 Task: Look for space in Jiutepec, Mexico from 5th September, 2023 to 13th September, 2023 for 6 adults in price range Rs.15000 to Rs.20000. Place can be entire place with 3 bedrooms having 3 beds and 3 bathrooms. Property type can be house, flat, guest house. Booking option can be shelf check-in. Required host language is English.
Action: Mouse moved to (539, 115)
Screenshot: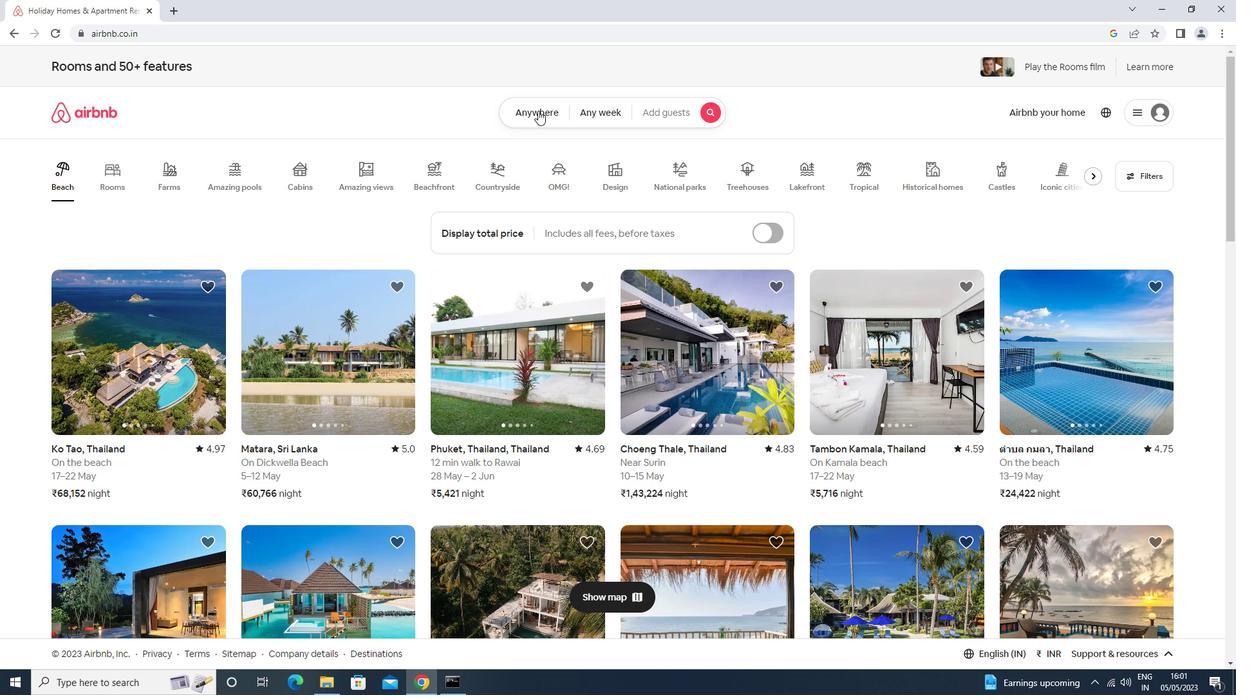 
Action: Mouse pressed left at (539, 115)
Screenshot: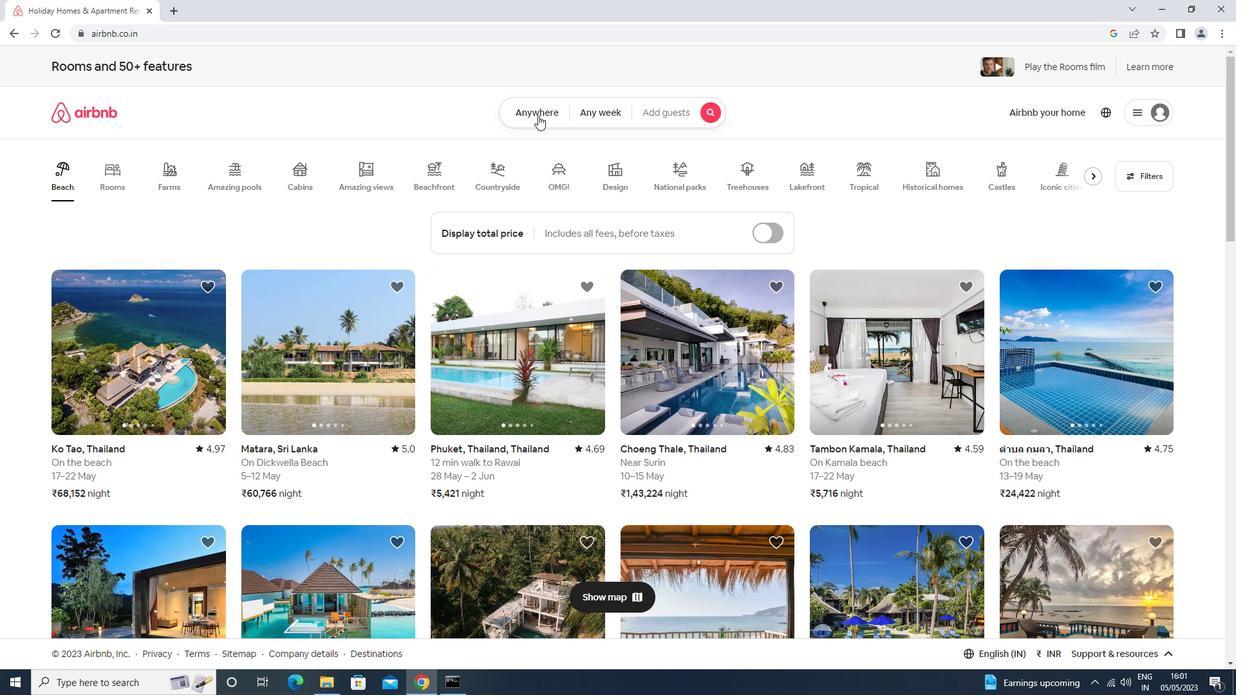 
Action: Mouse moved to (456, 167)
Screenshot: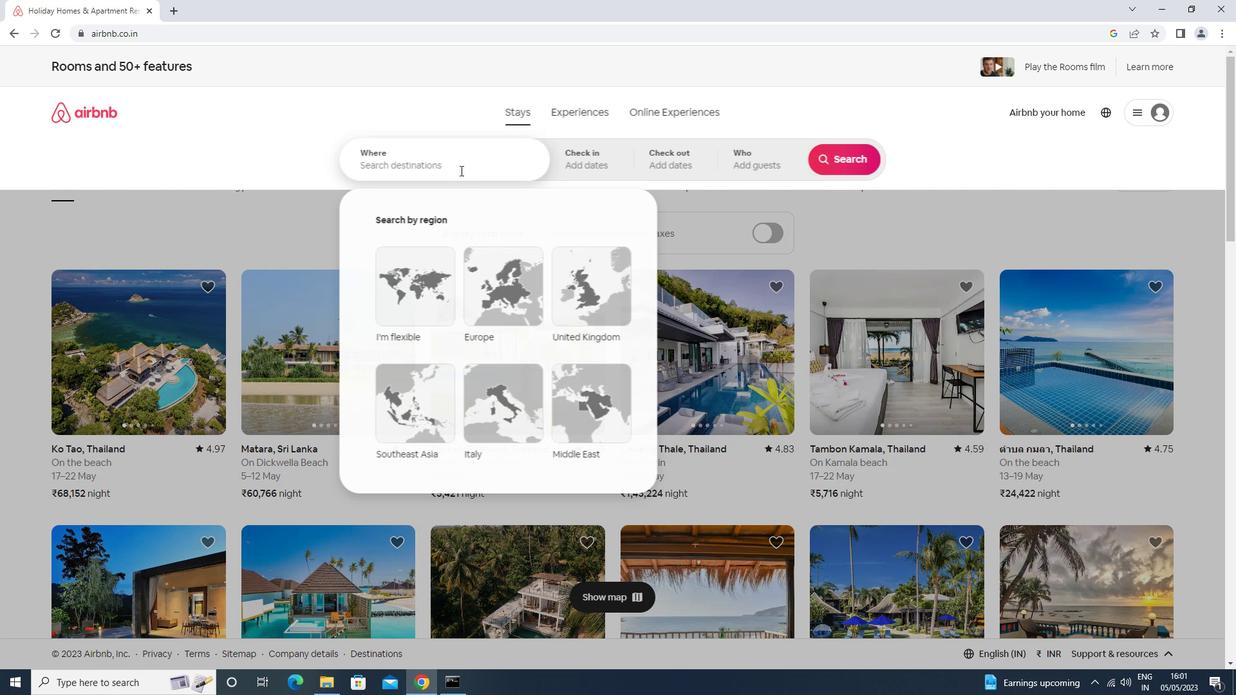 
Action: Mouse pressed left at (456, 167)
Screenshot: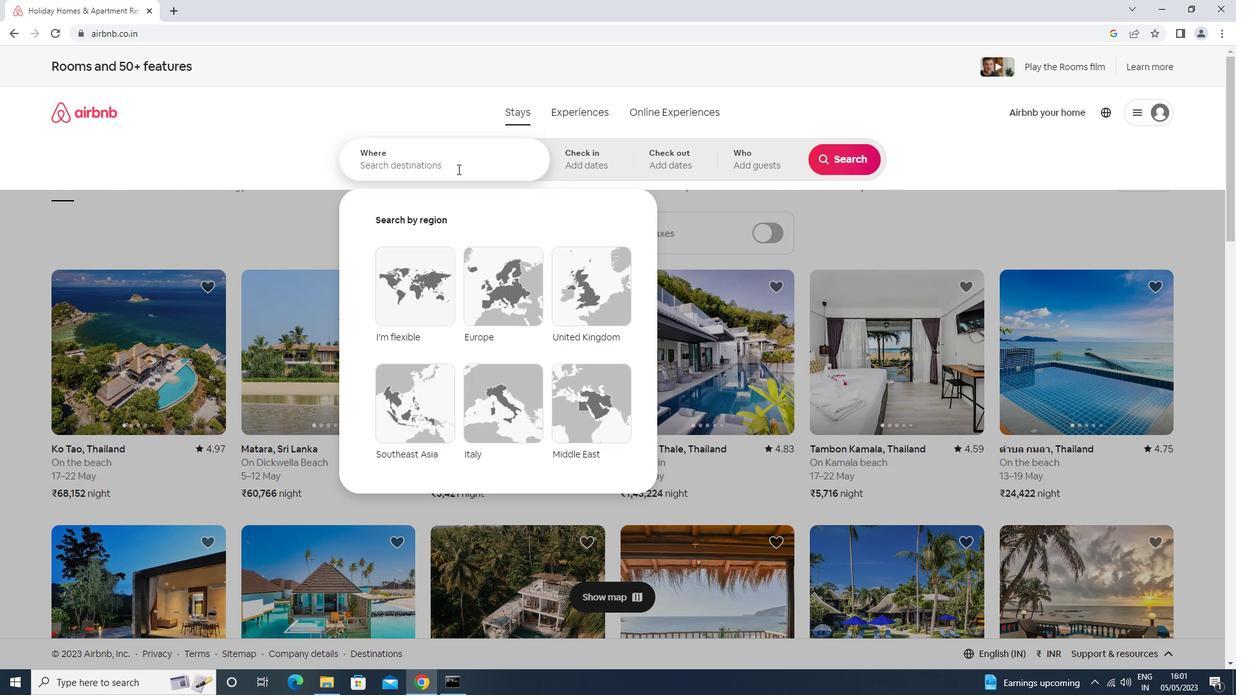 
Action: Mouse moved to (455, 167)
Screenshot: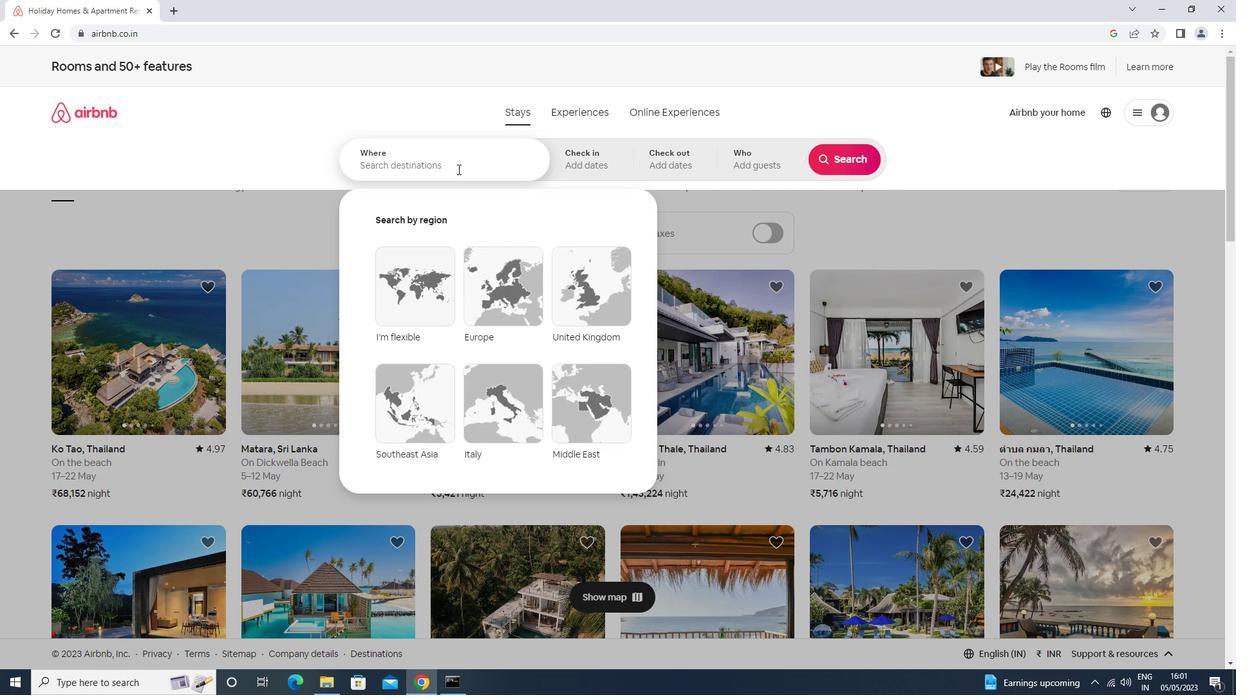 
Action: Key pressed jiutepec<Key.down><Key.enter>
Screenshot: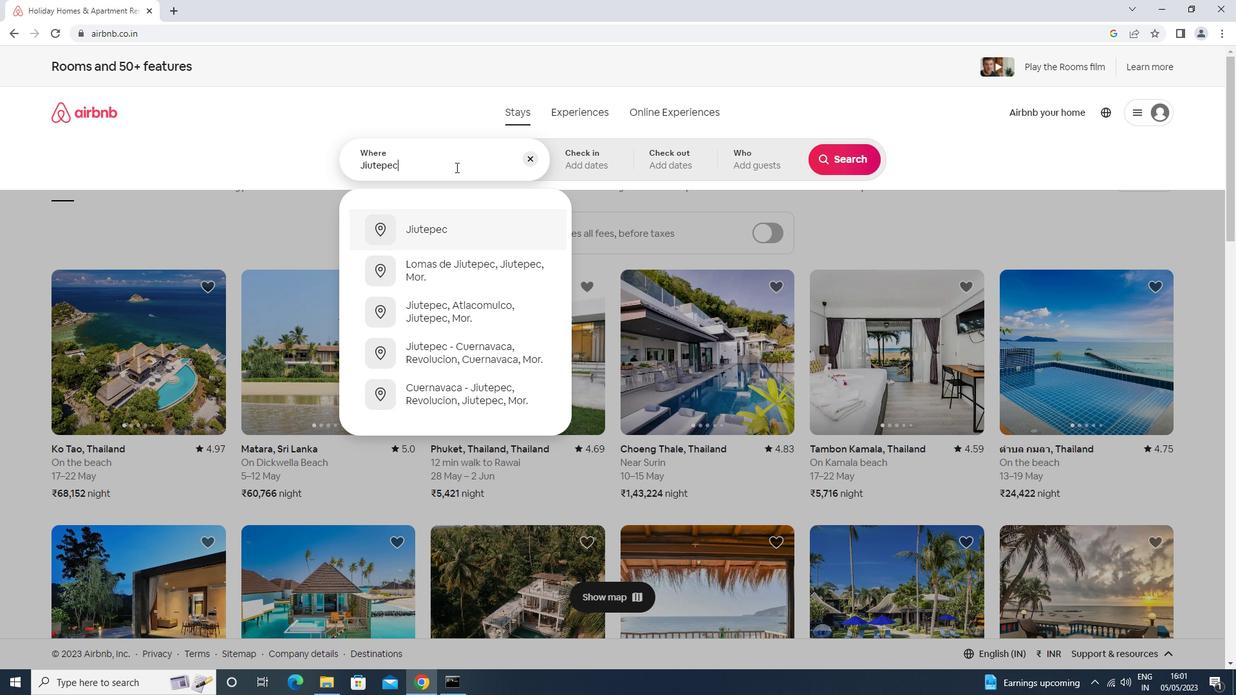 
Action: Mouse moved to (843, 263)
Screenshot: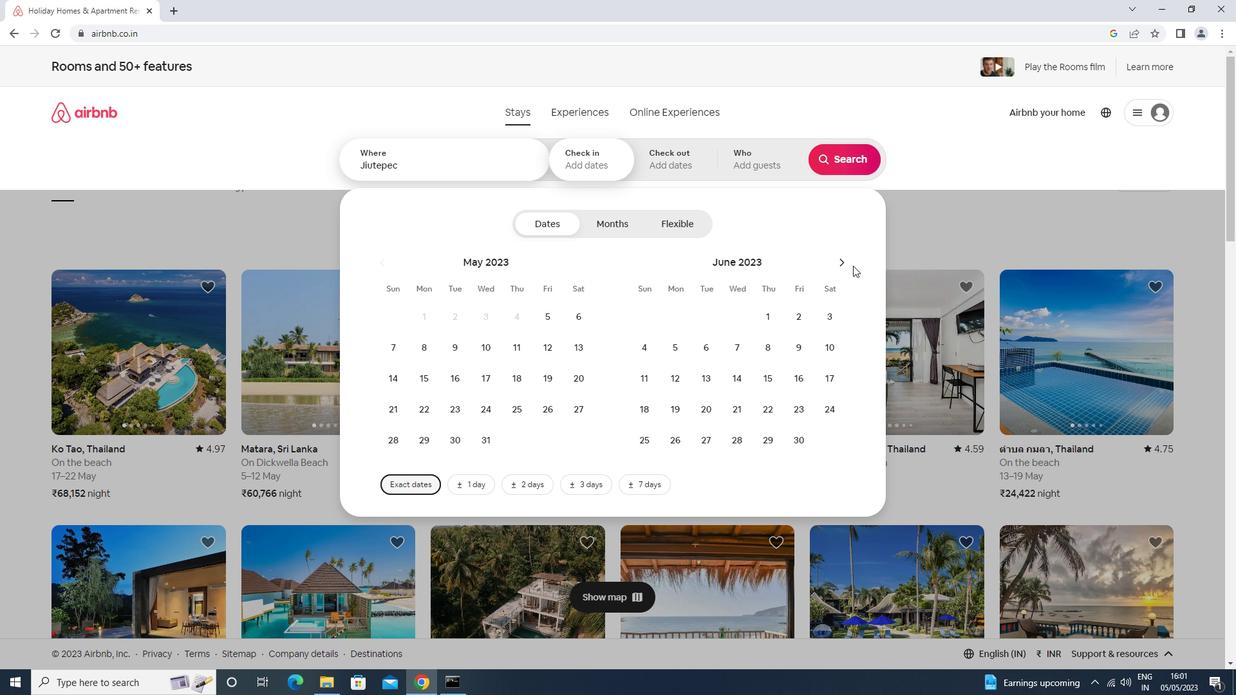 
Action: Mouse pressed left at (843, 263)
Screenshot: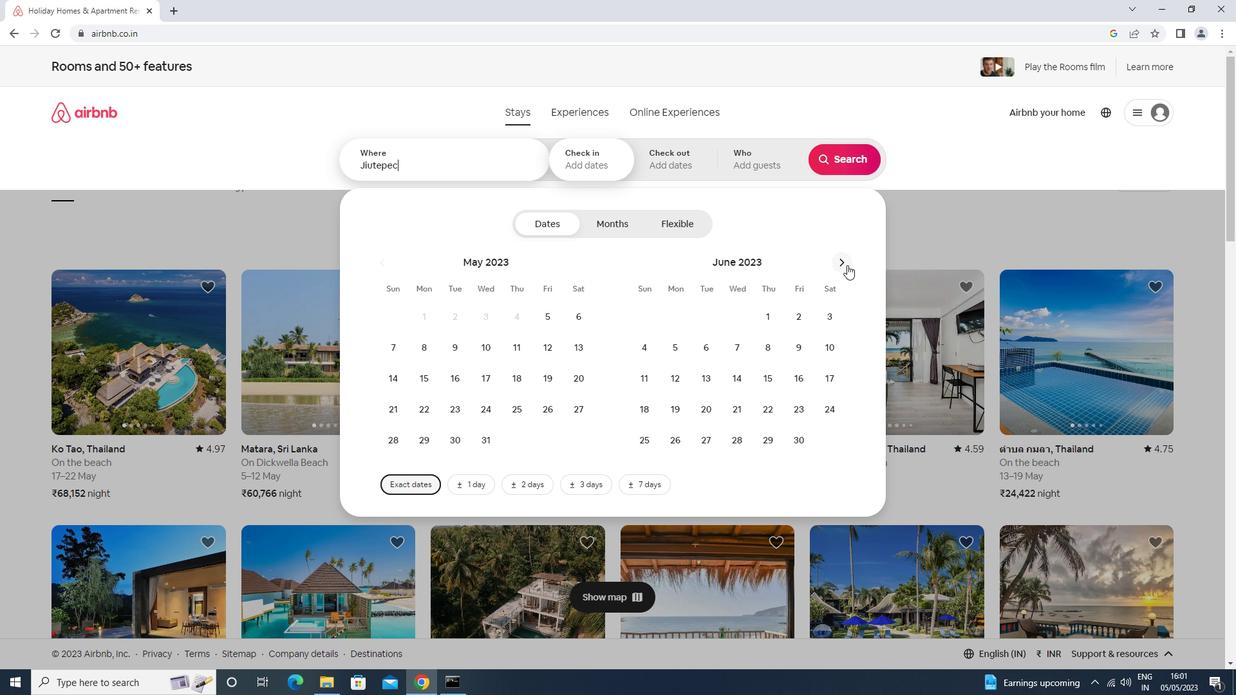 
Action: Mouse pressed left at (843, 263)
Screenshot: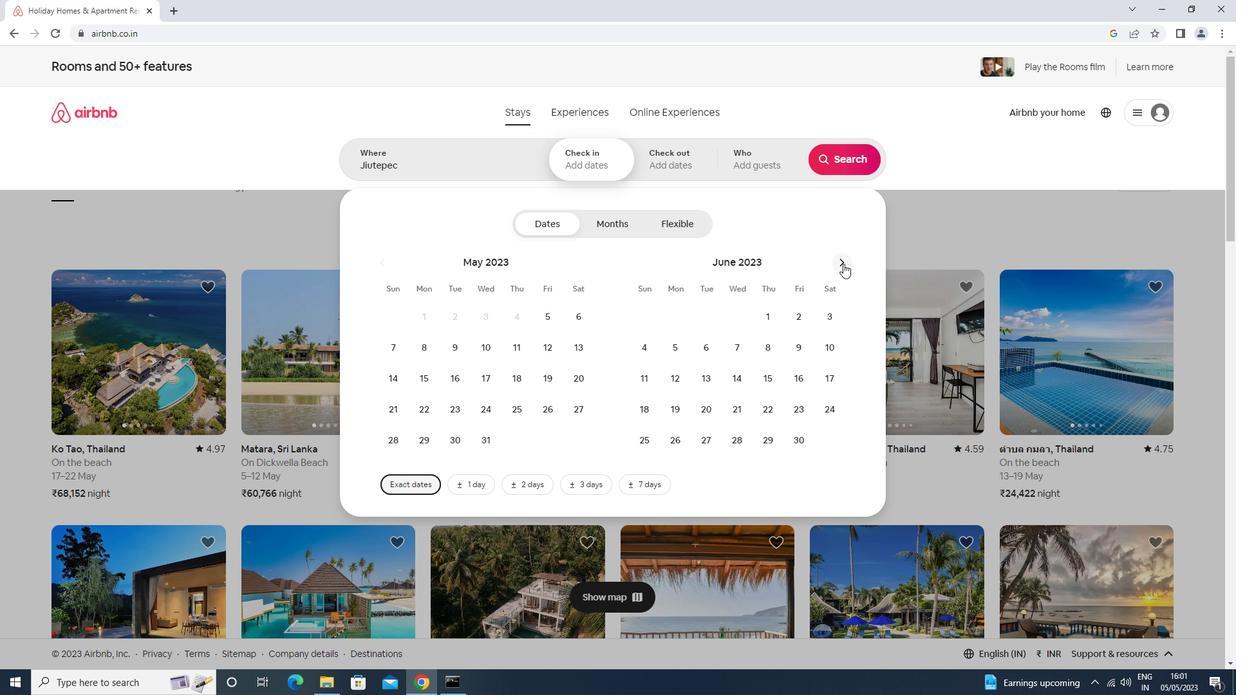 
Action: Mouse pressed left at (843, 263)
Screenshot: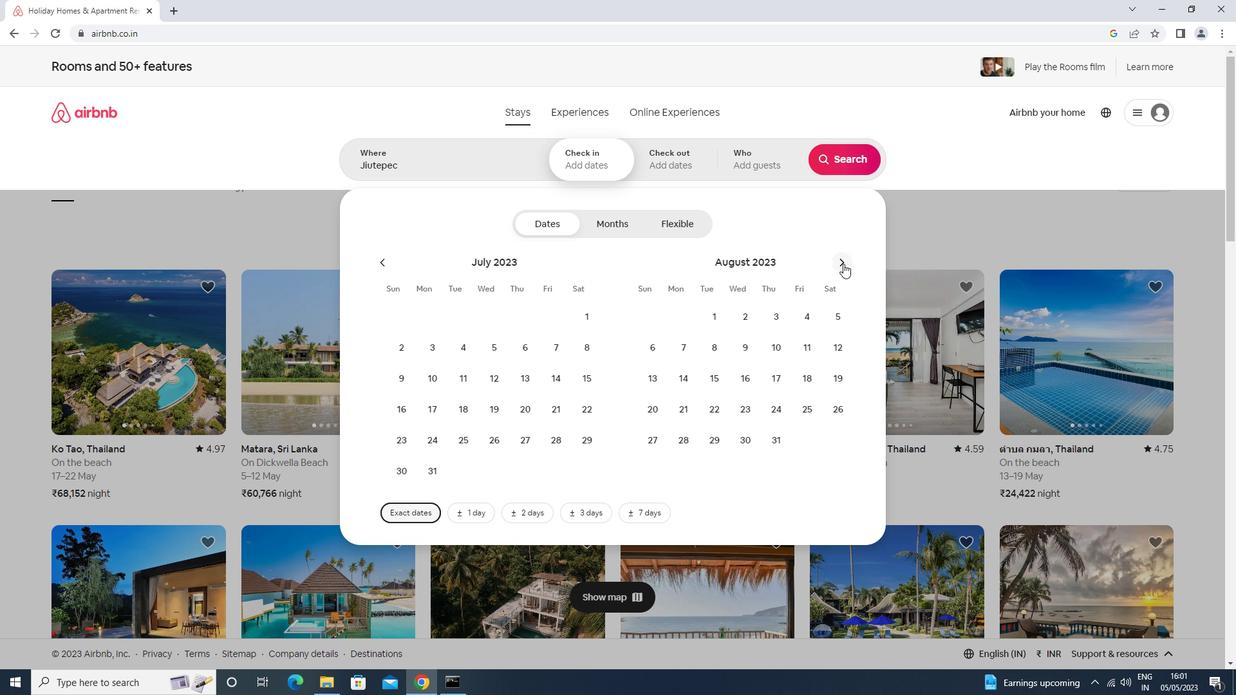 
Action: Mouse moved to (711, 350)
Screenshot: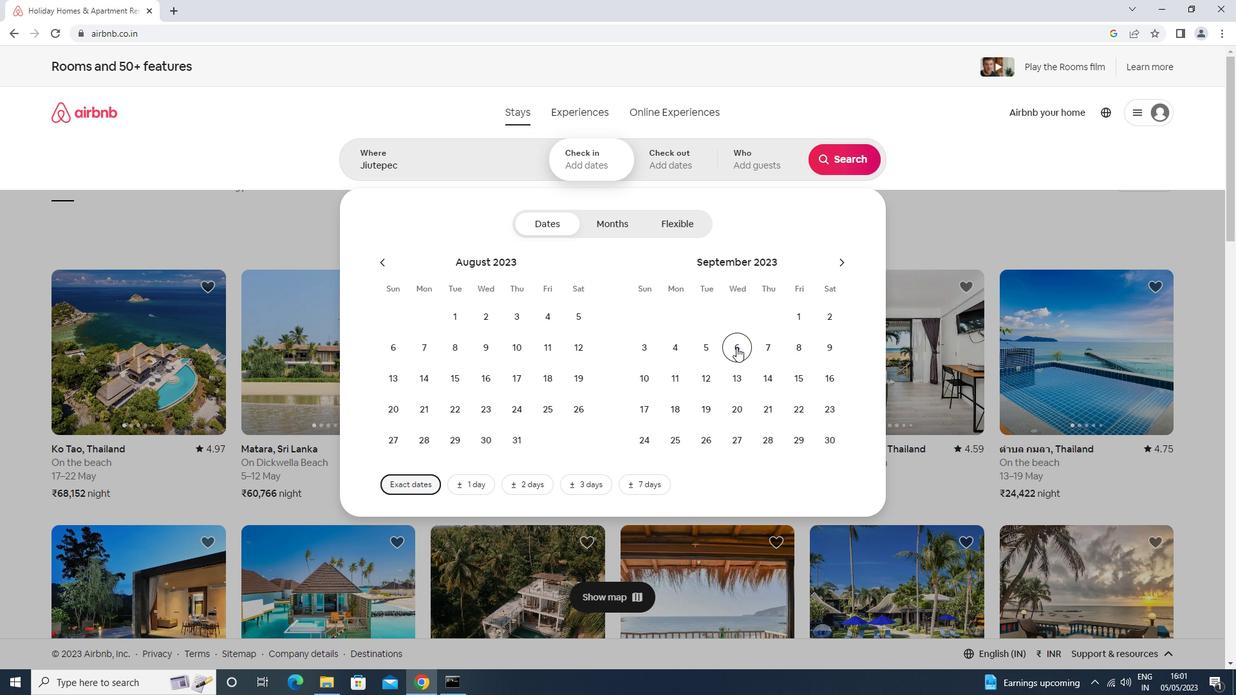 
Action: Mouse pressed left at (711, 350)
Screenshot: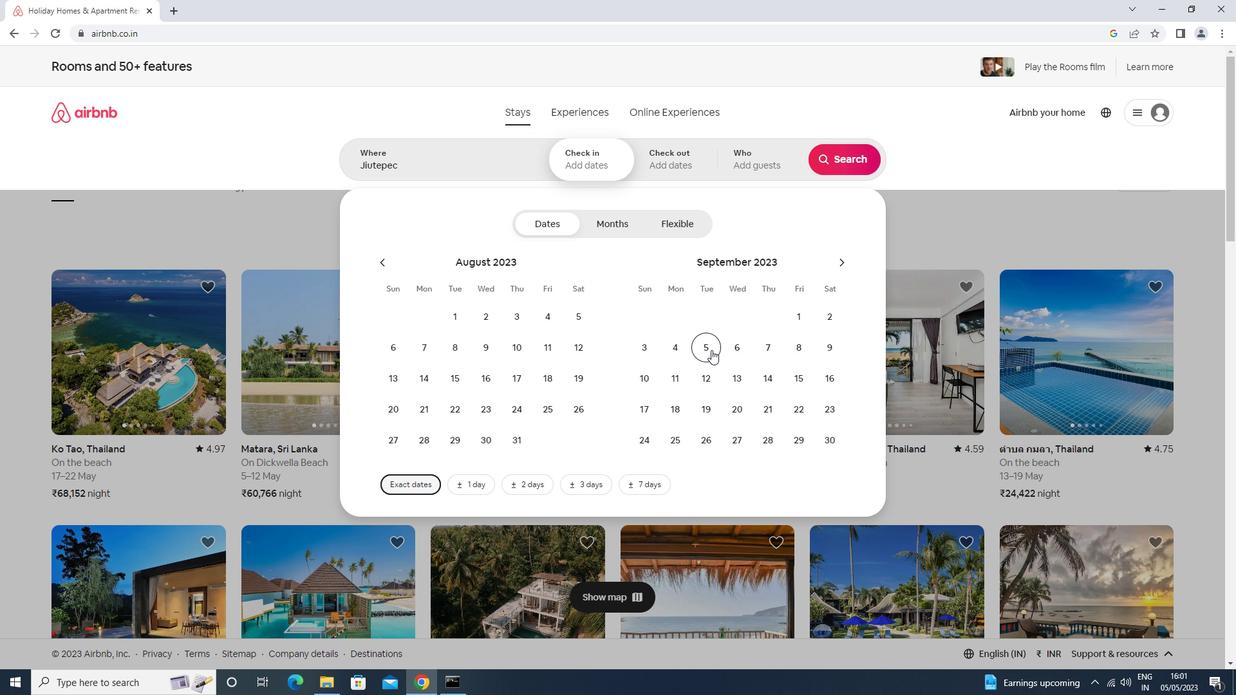 
Action: Mouse moved to (741, 383)
Screenshot: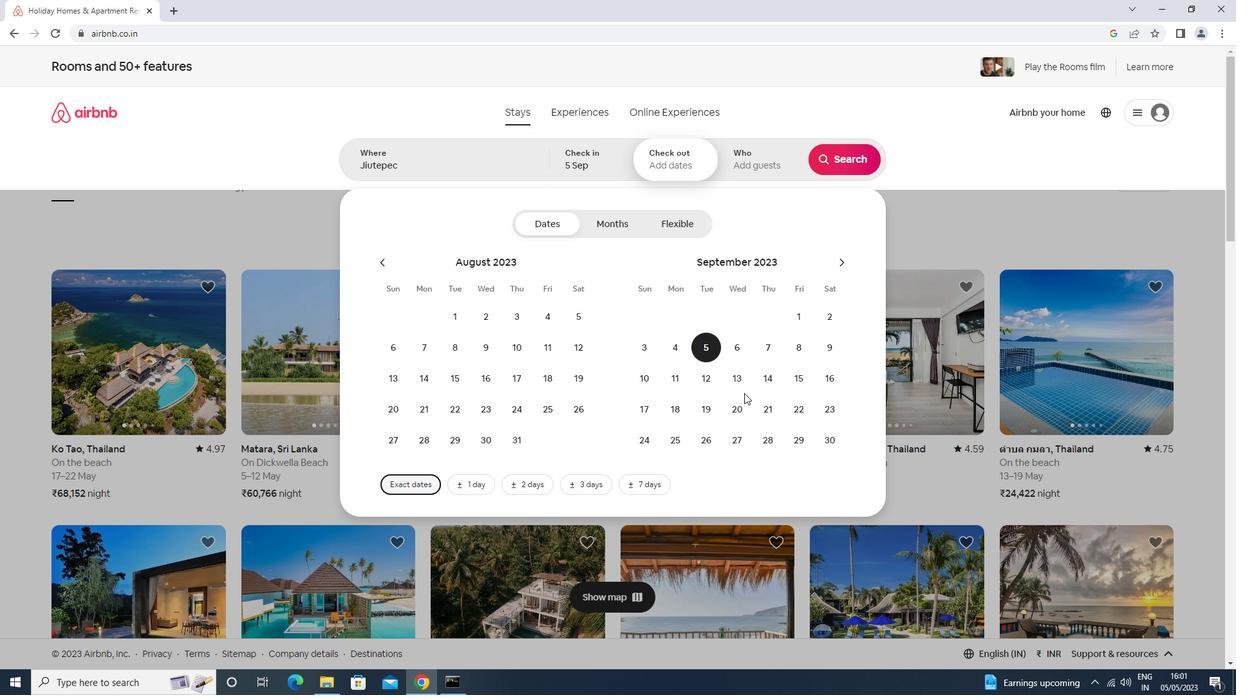 
Action: Mouse pressed left at (741, 383)
Screenshot: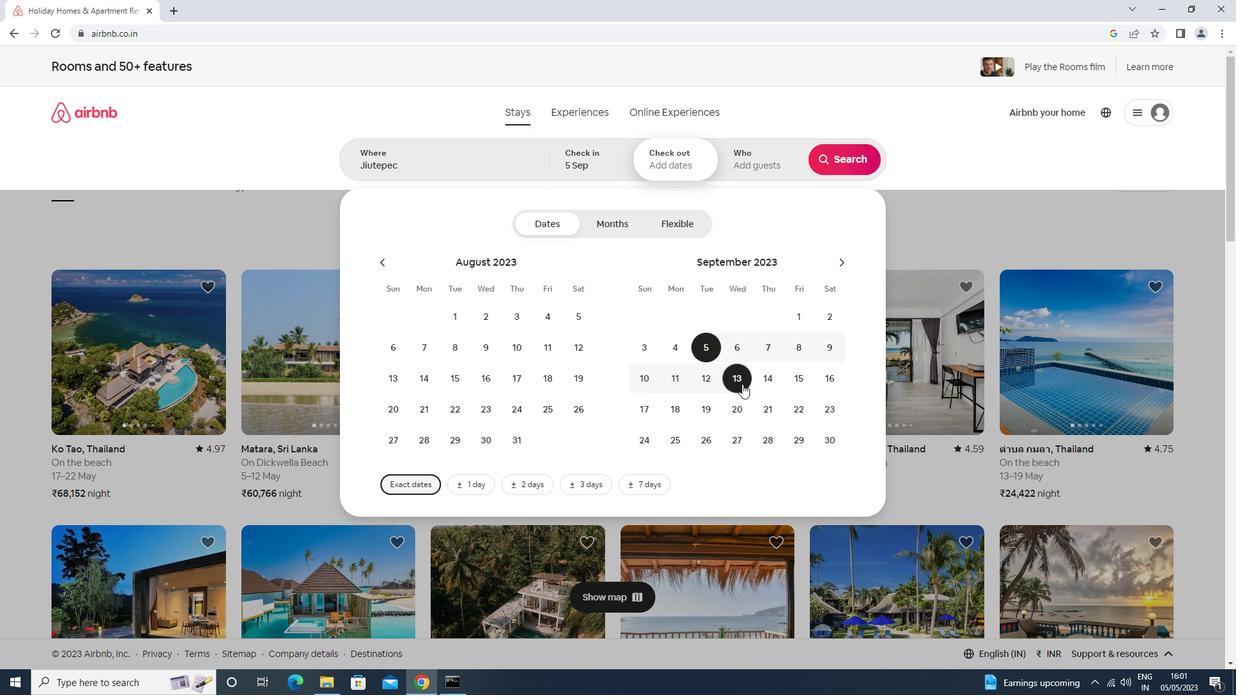 
Action: Mouse moved to (755, 166)
Screenshot: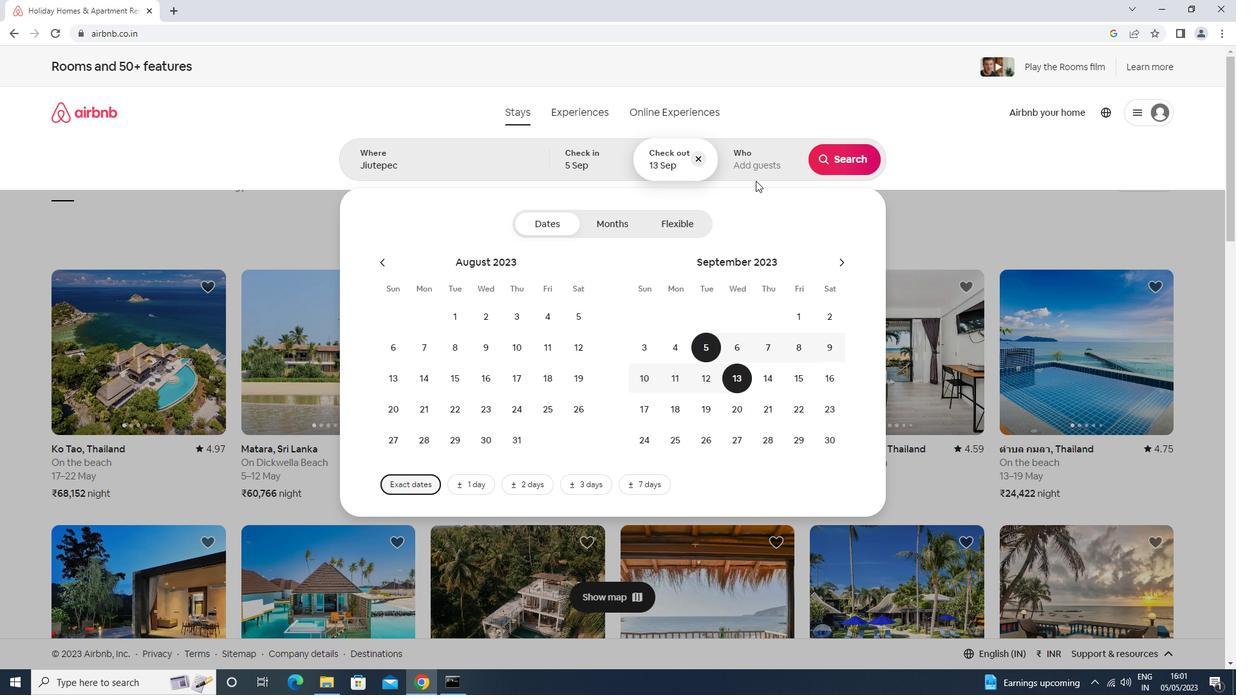 
Action: Mouse pressed left at (755, 166)
Screenshot: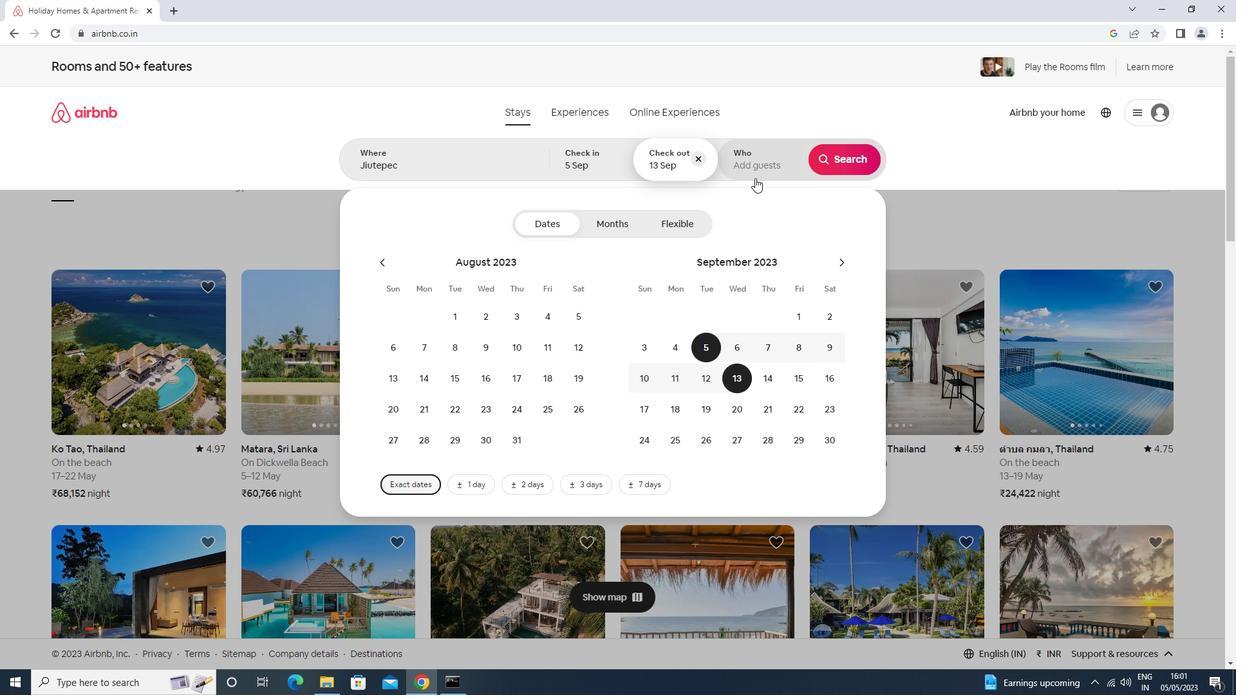 
Action: Mouse moved to (844, 232)
Screenshot: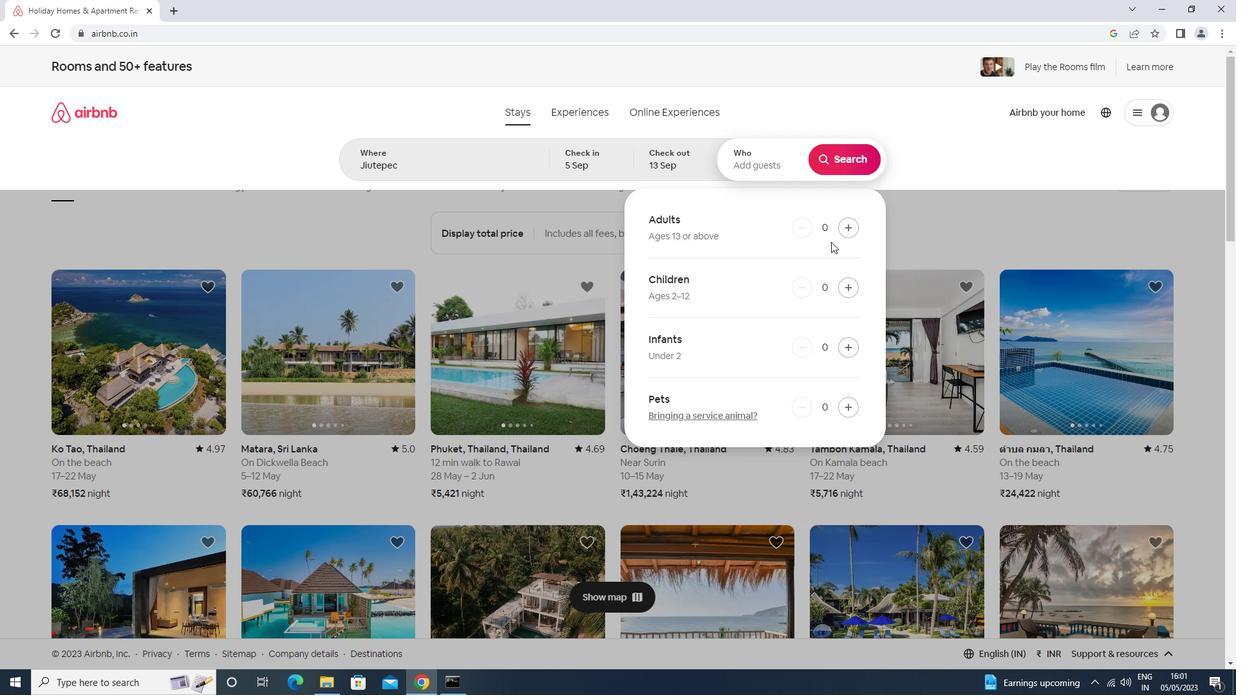 
Action: Mouse pressed left at (844, 232)
Screenshot: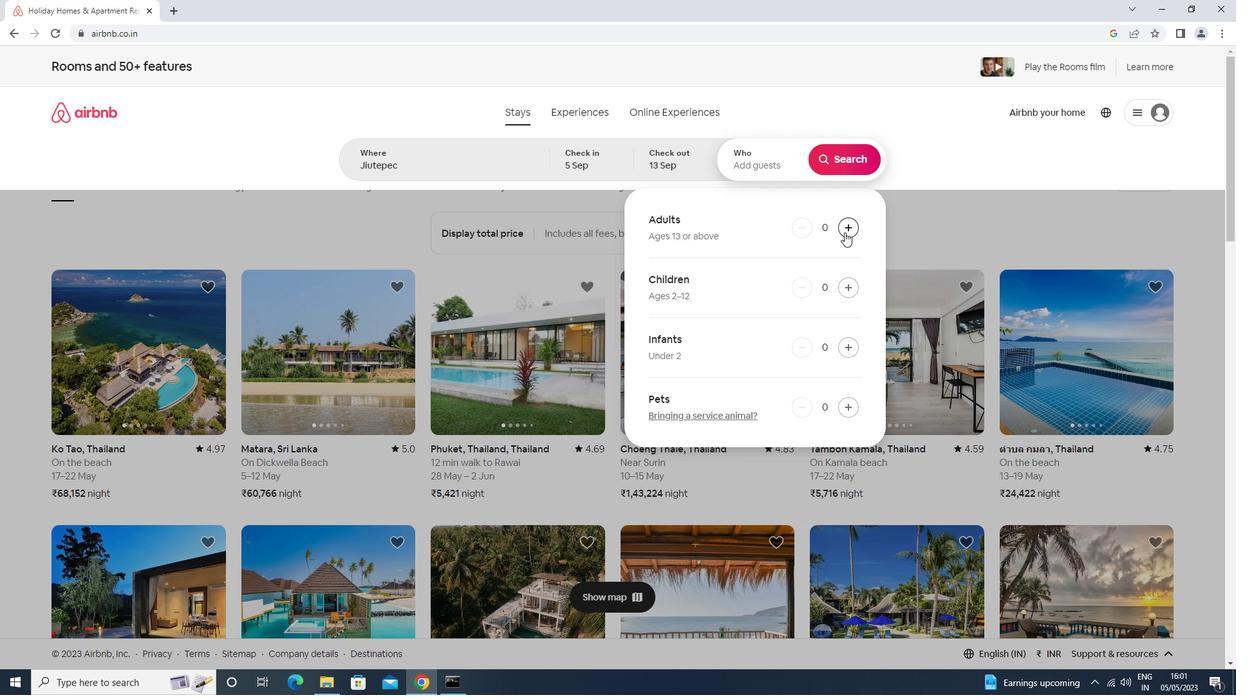 
Action: Mouse pressed left at (844, 232)
Screenshot: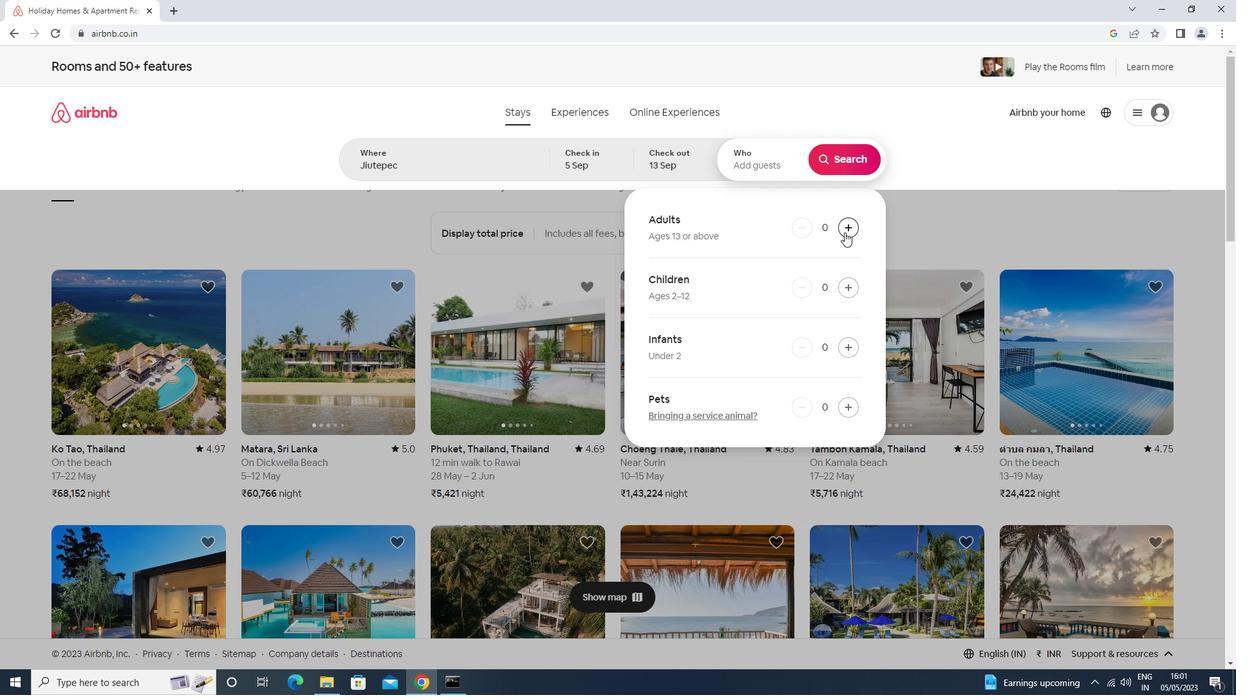 
Action: Mouse pressed left at (844, 232)
Screenshot: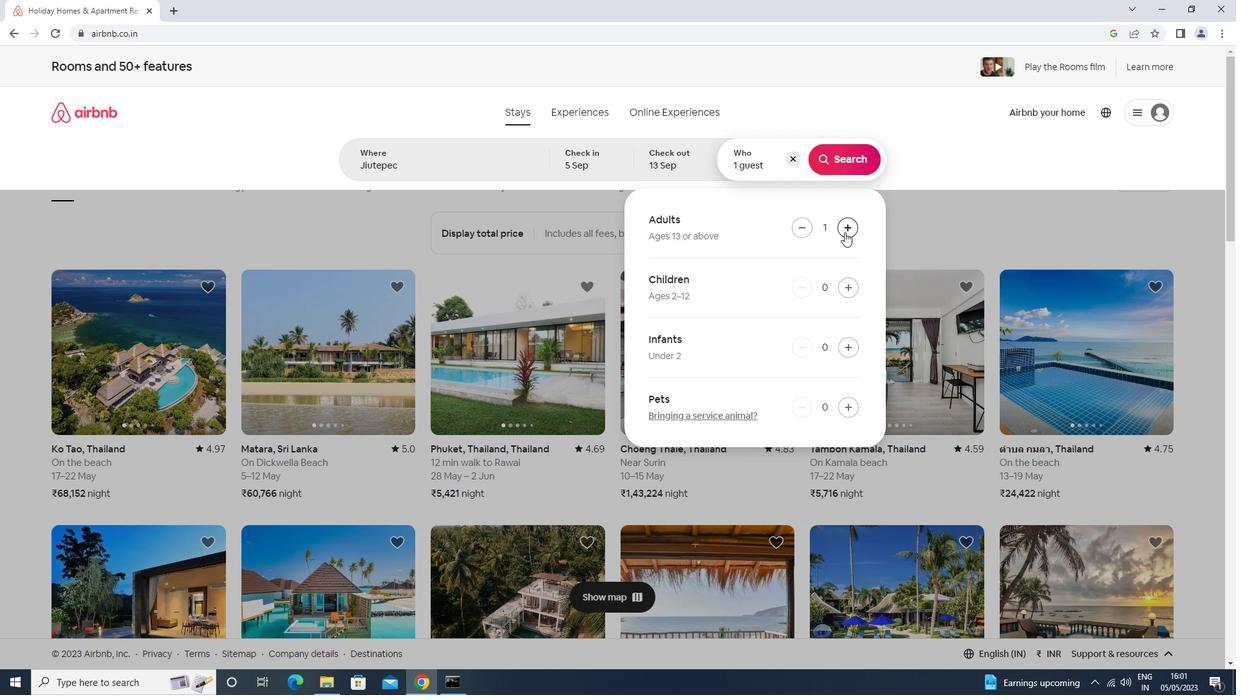 
Action: Mouse pressed left at (844, 232)
Screenshot: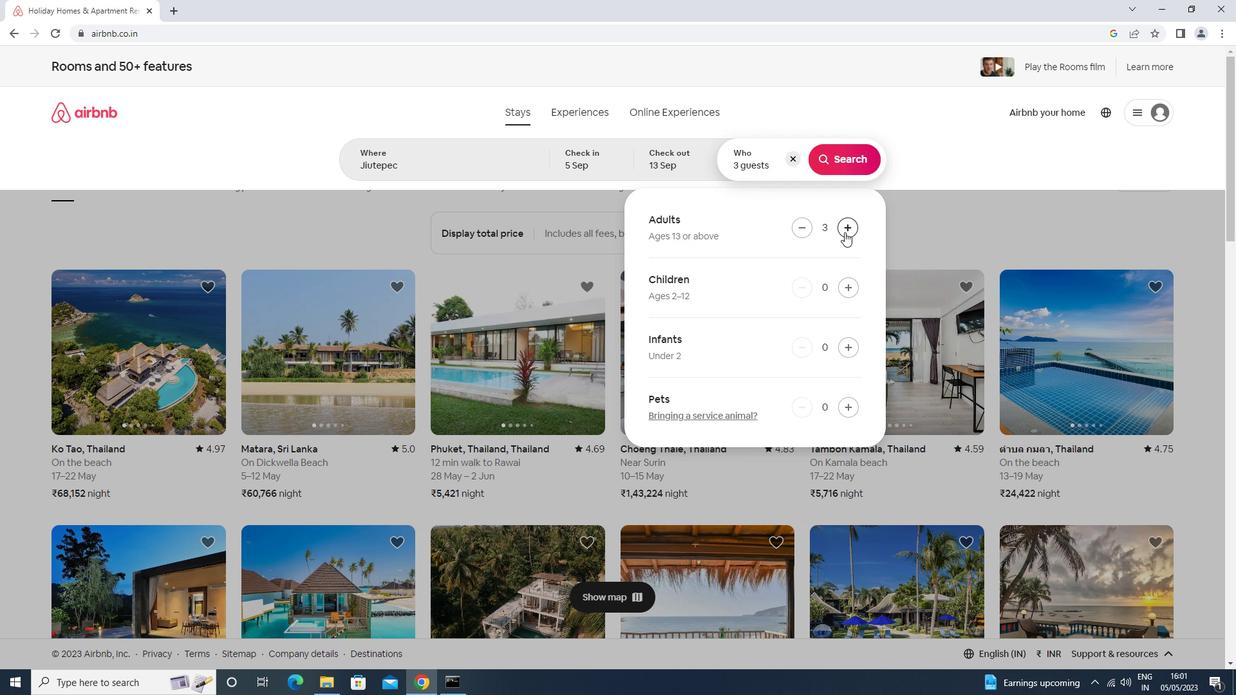
Action: Mouse pressed left at (844, 232)
Screenshot: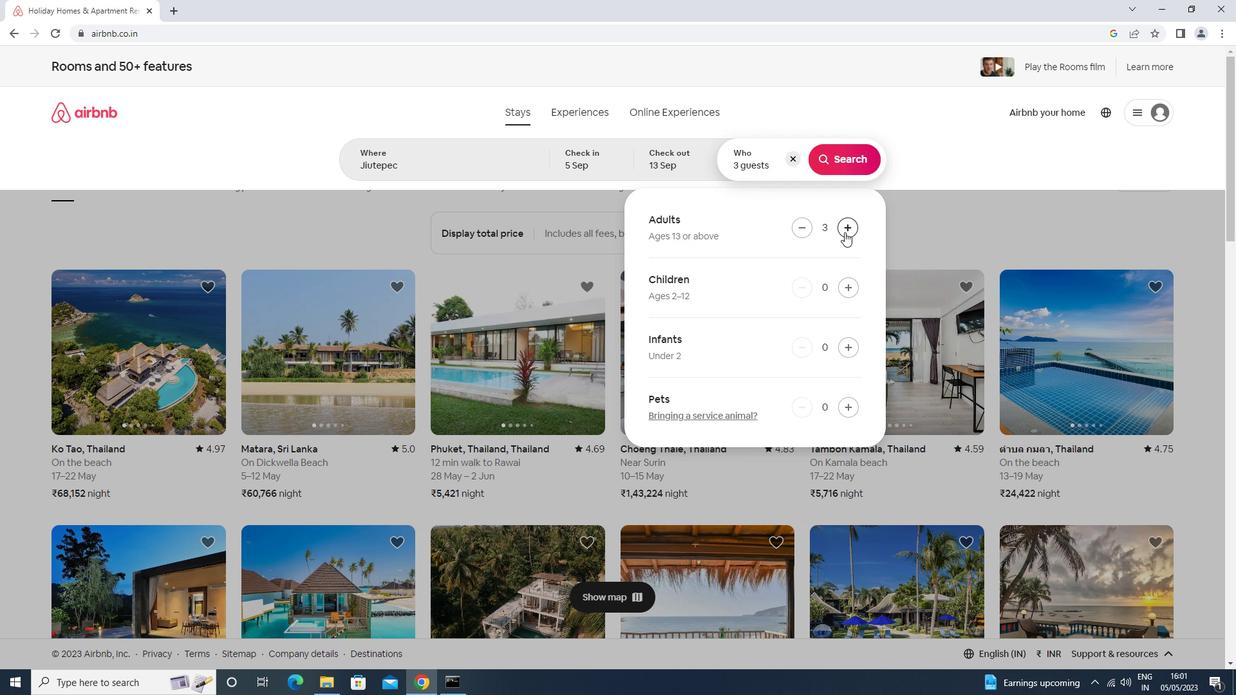 
Action: Mouse pressed left at (844, 232)
Screenshot: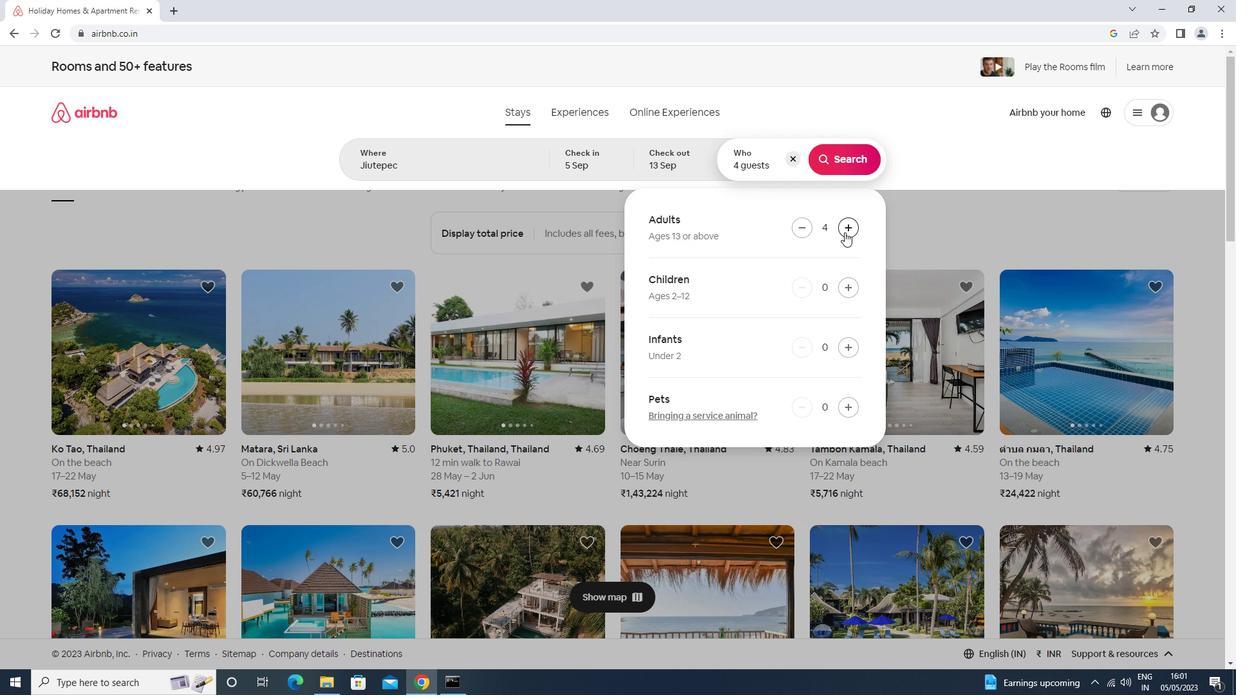 
Action: Mouse moved to (845, 160)
Screenshot: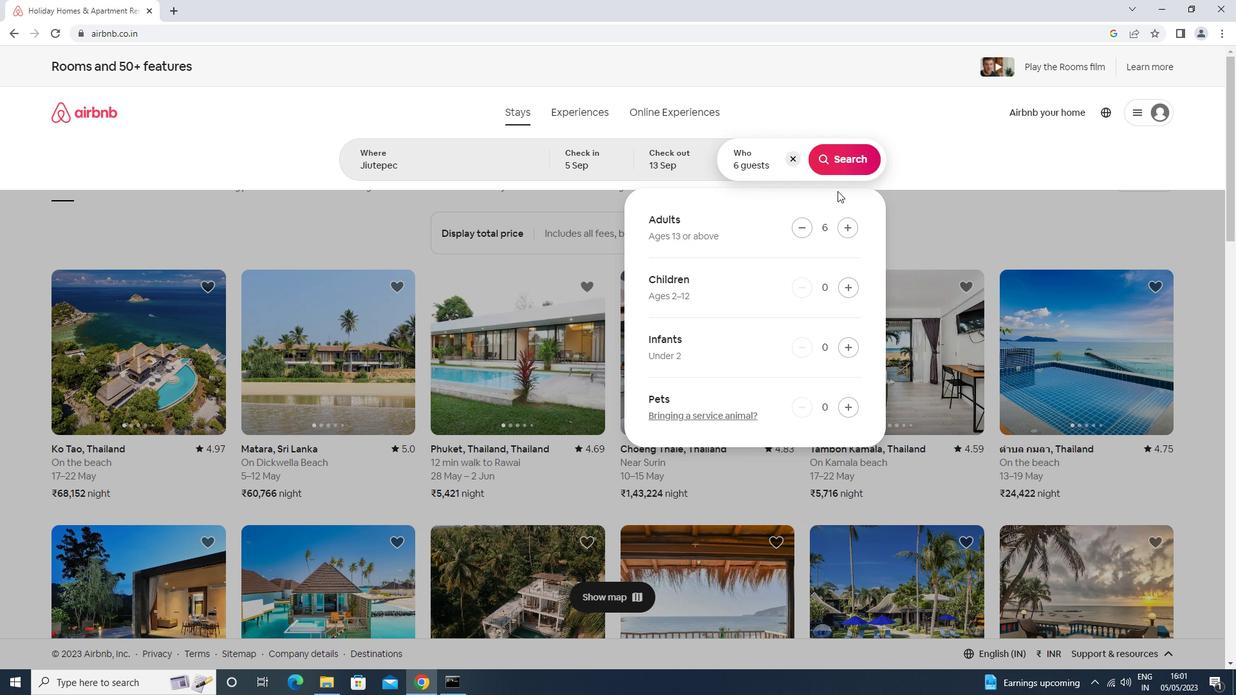 
Action: Mouse pressed left at (845, 160)
Screenshot: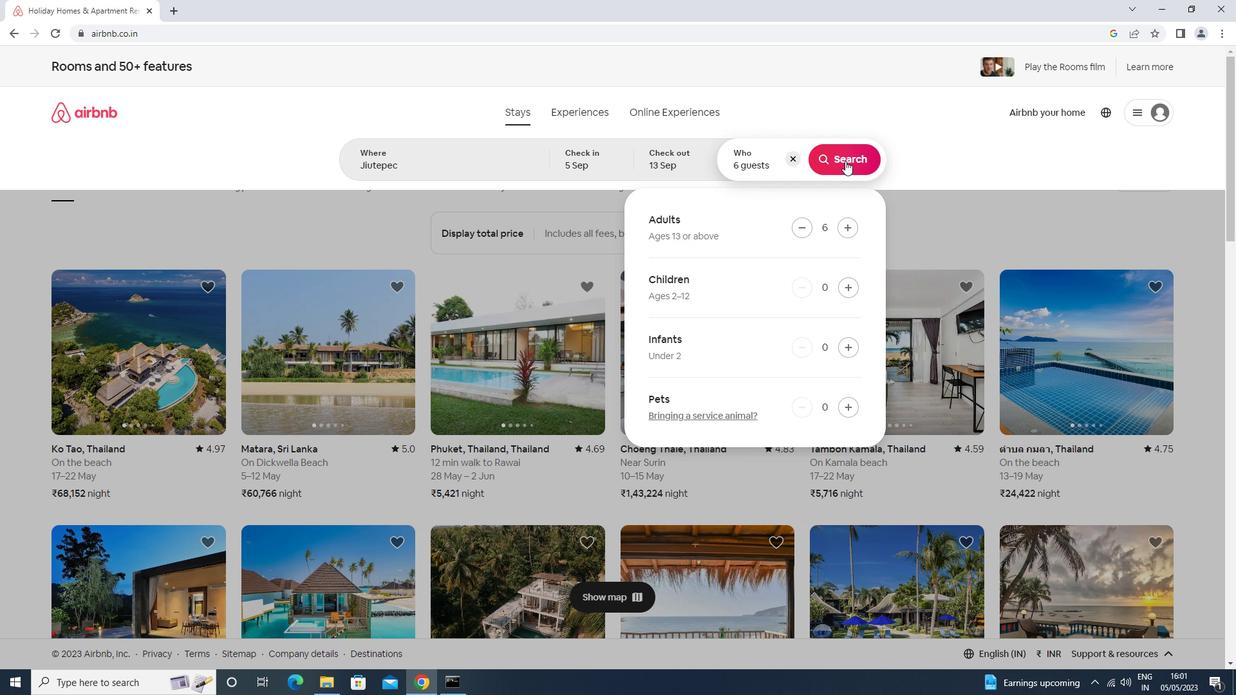 
Action: Mouse moved to (1180, 122)
Screenshot: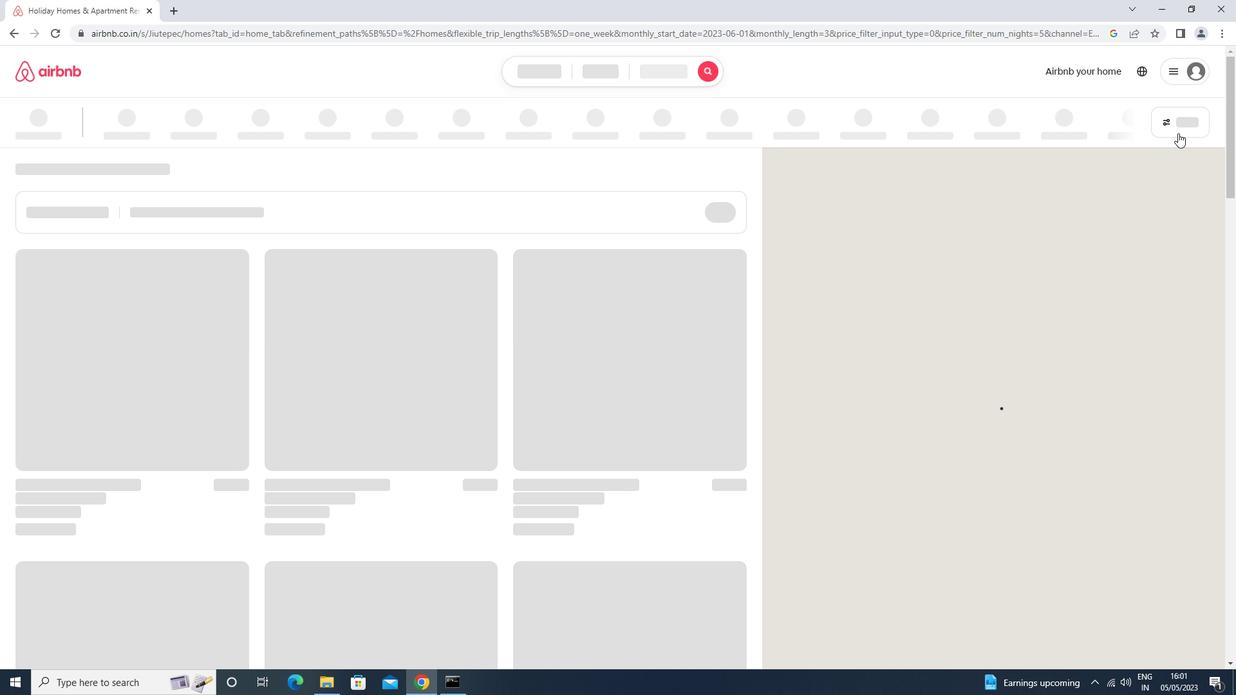 
Action: Mouse pressed left at (1180, 122)
Screenshot: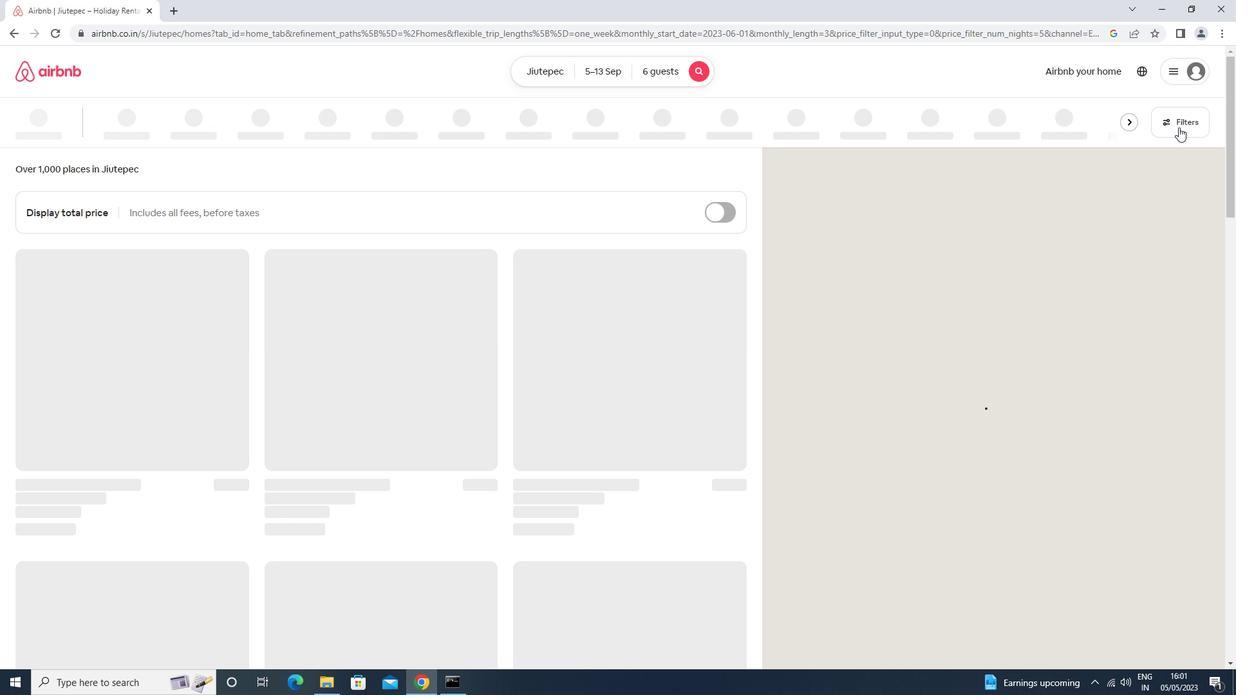 
Action: Mouse moved to (520, 432)
Screenshot: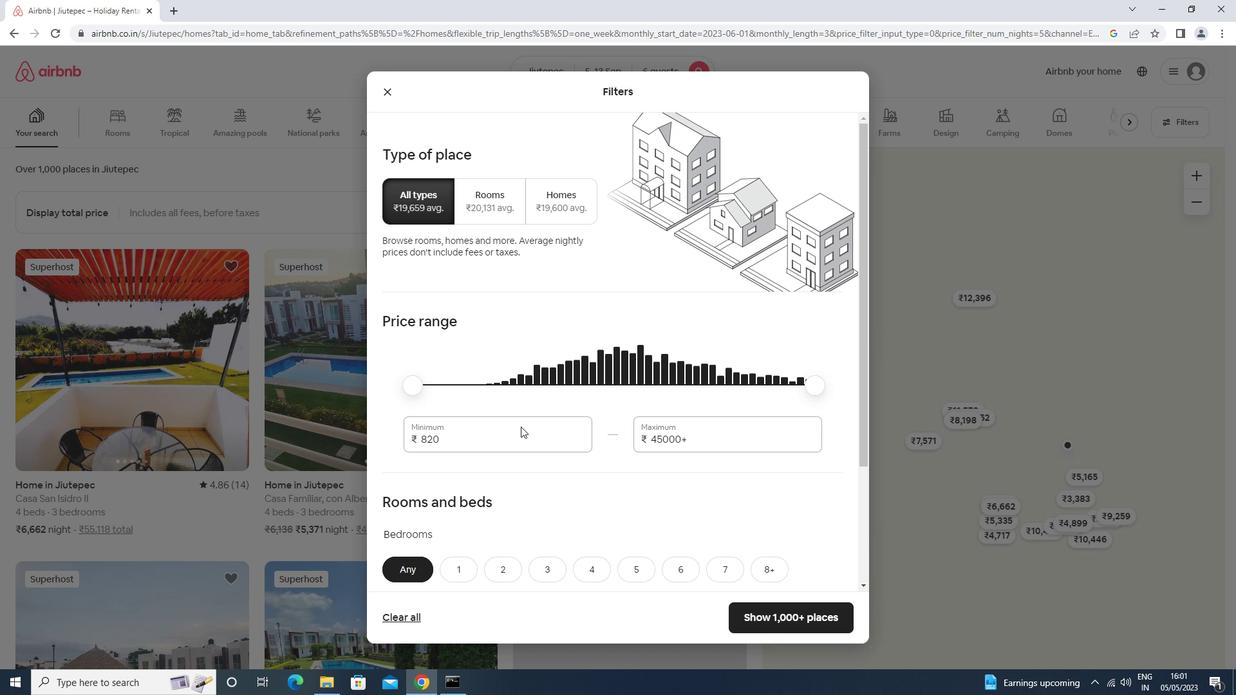 
Action: Mouse pressed left at (520, 432)
Screenshot: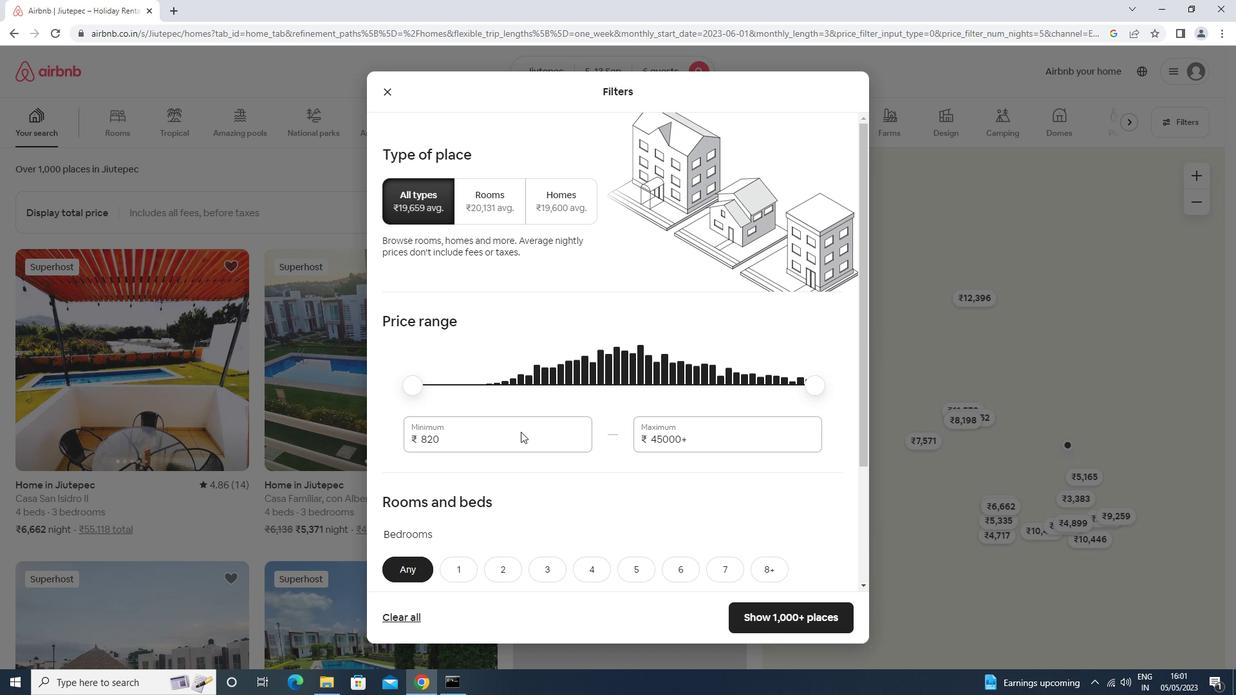 
Action: Key pressed <Key.backspace><Key.backspace><Key.backspace>15000<Key.tab>20000
Screenshot: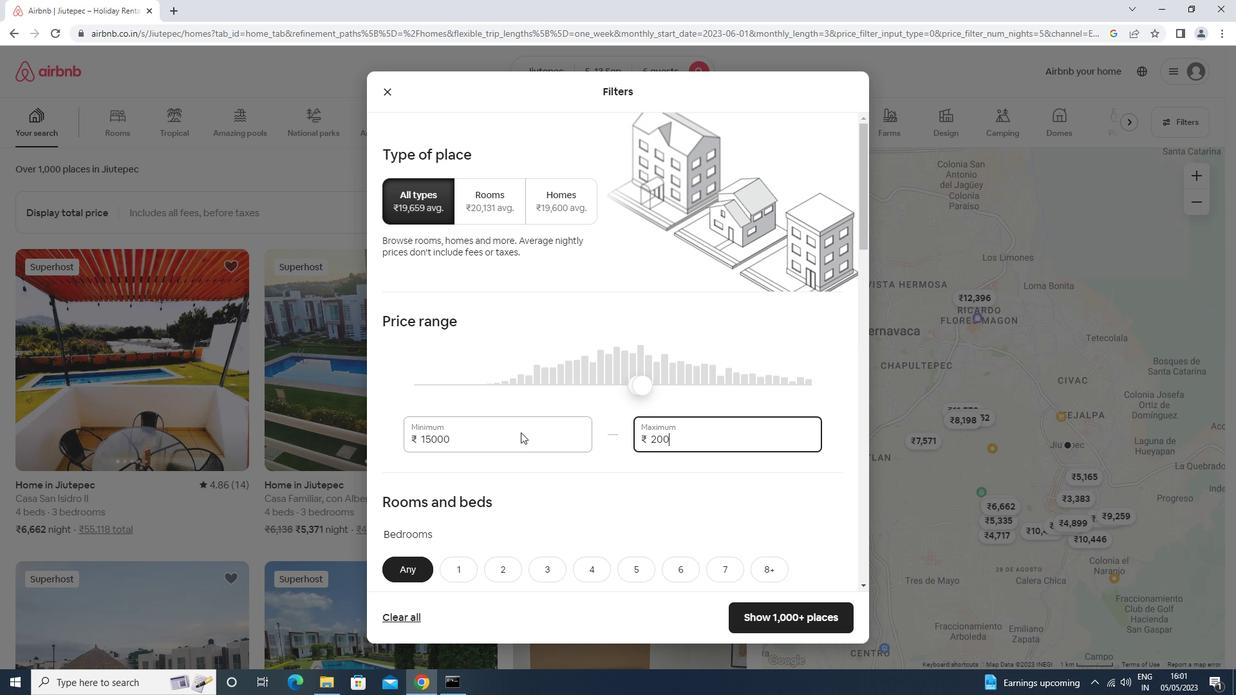 
Action: Mouse moved to (569, 463)
Screenshot: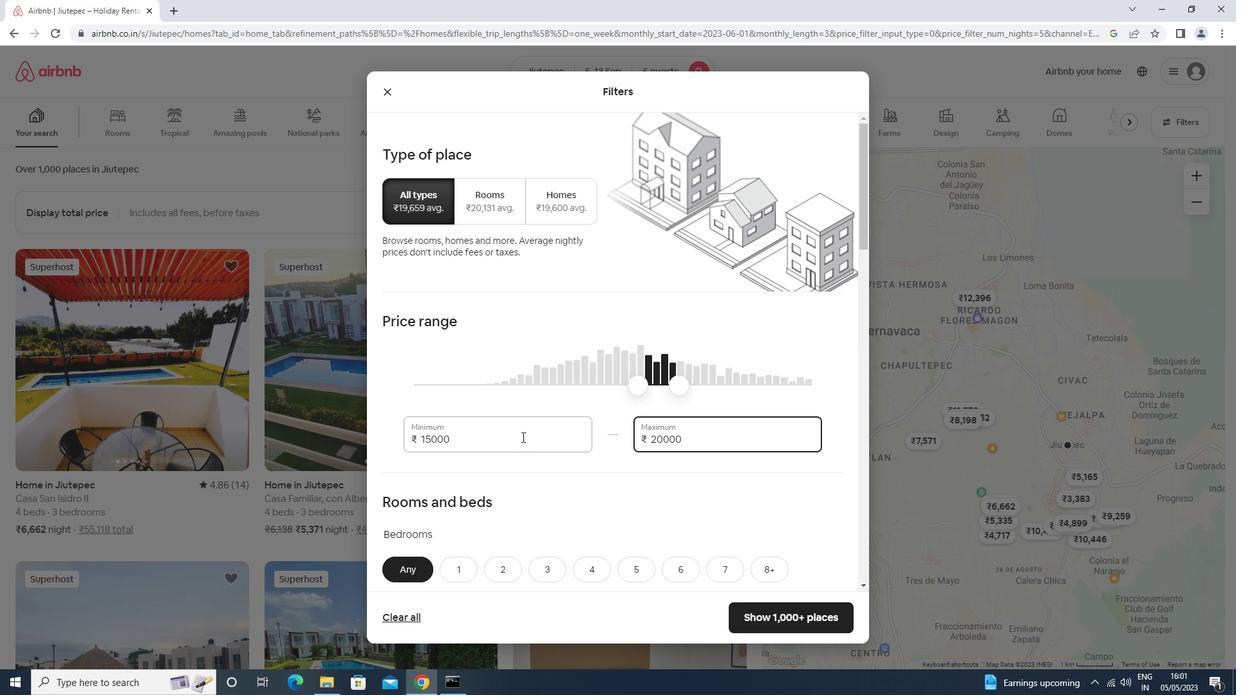 
Action: Mouse scrolled (569, 462) with delta (0, 0)
Screenshot: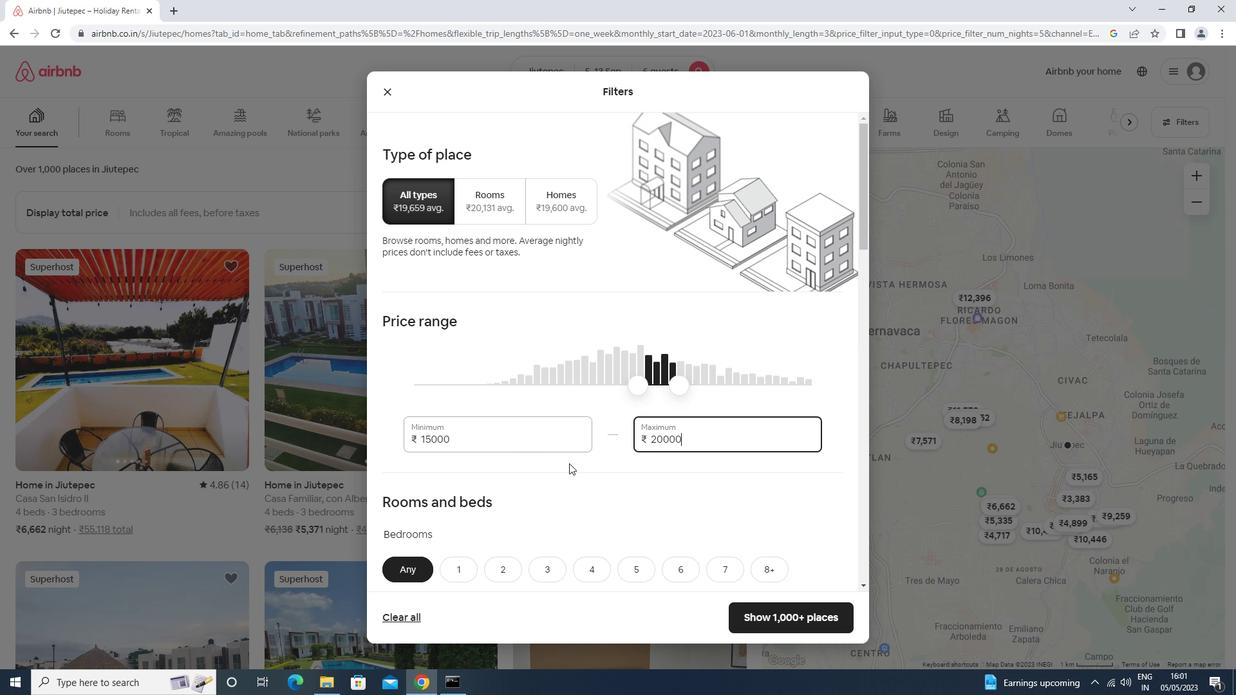 
Action: Mouse scrolled (569, 462) with delta (0, 0)
Screenshot: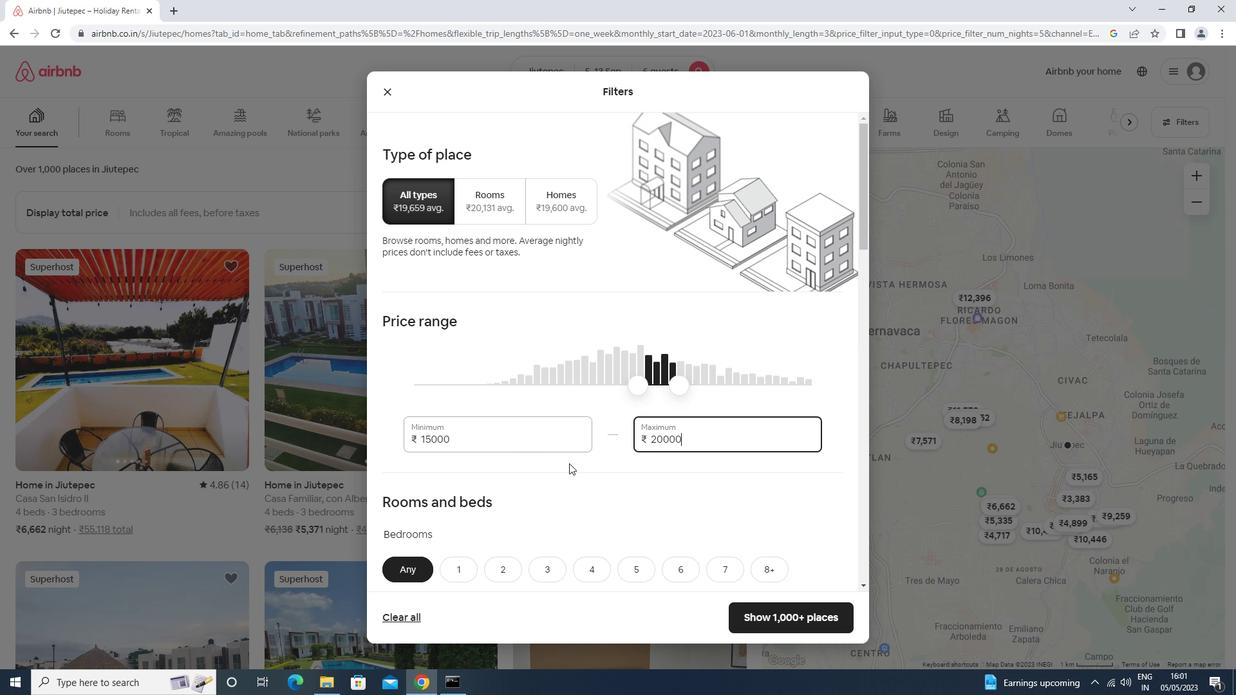 
Action: Mouse scrolled (569, 462) with delta (0, 0)
Screenshot: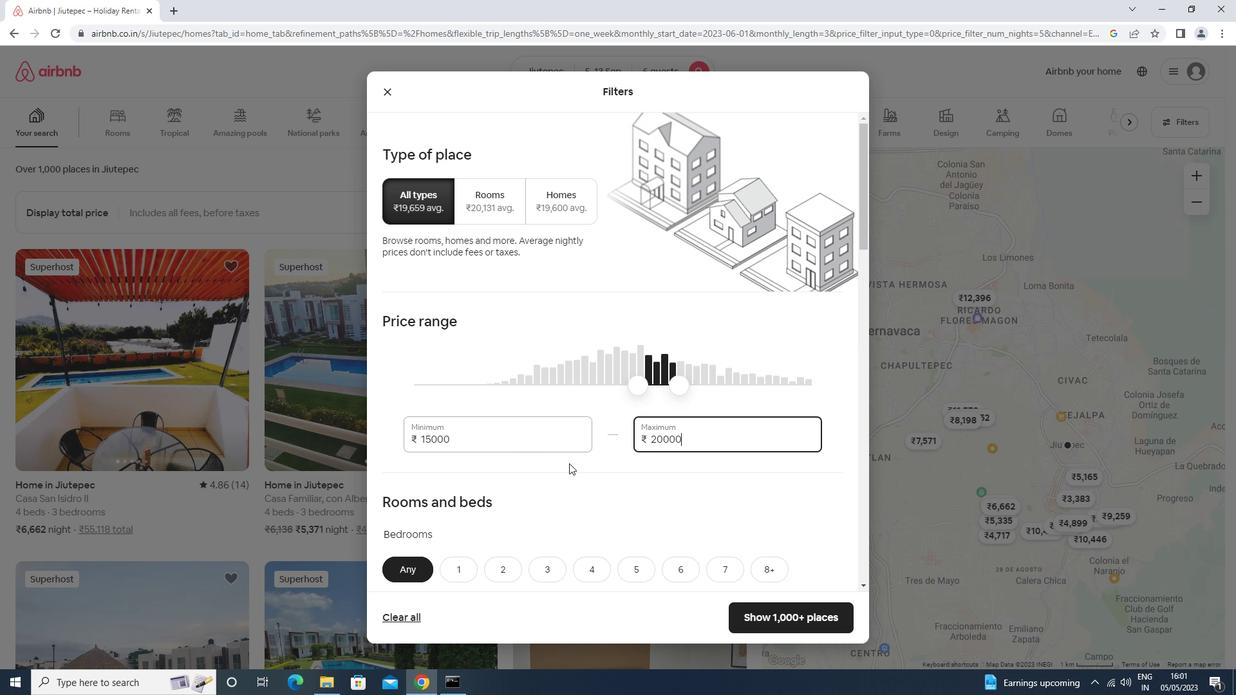 
Action: Mouse scrolled (569, 462) with delta (0, 0)
Screenshot: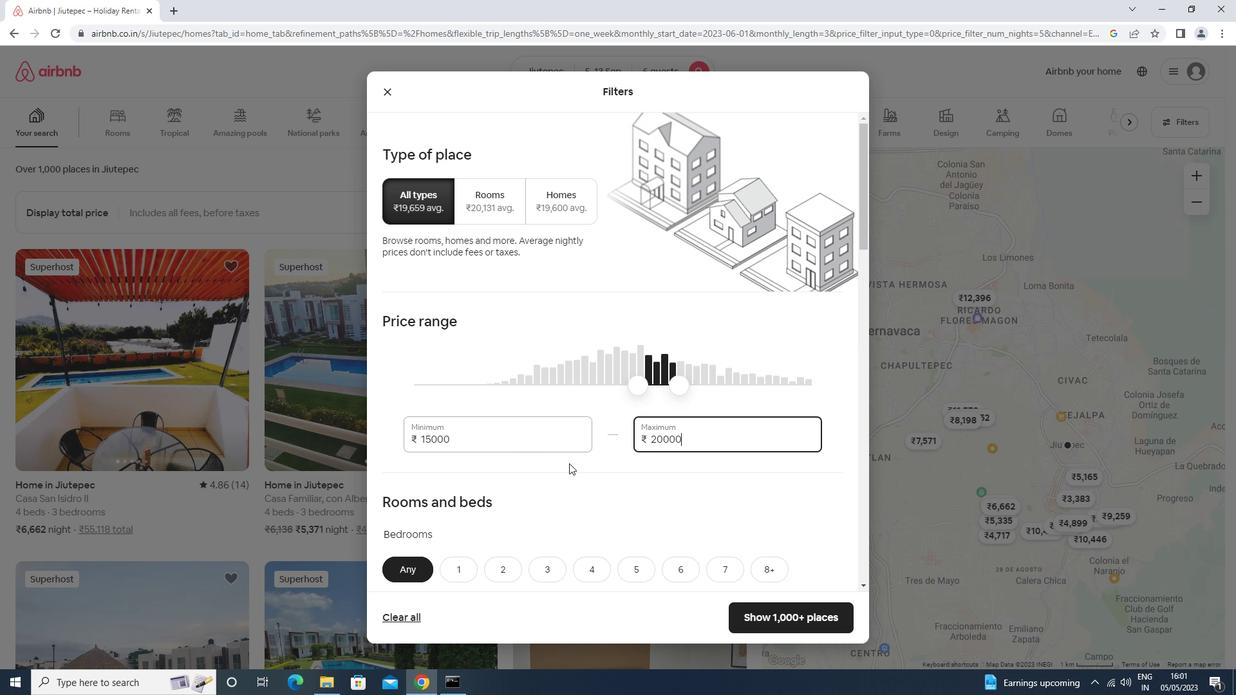 
Action: Mouse scrolled (569, 462) with delta (0, 0)
Screenshot: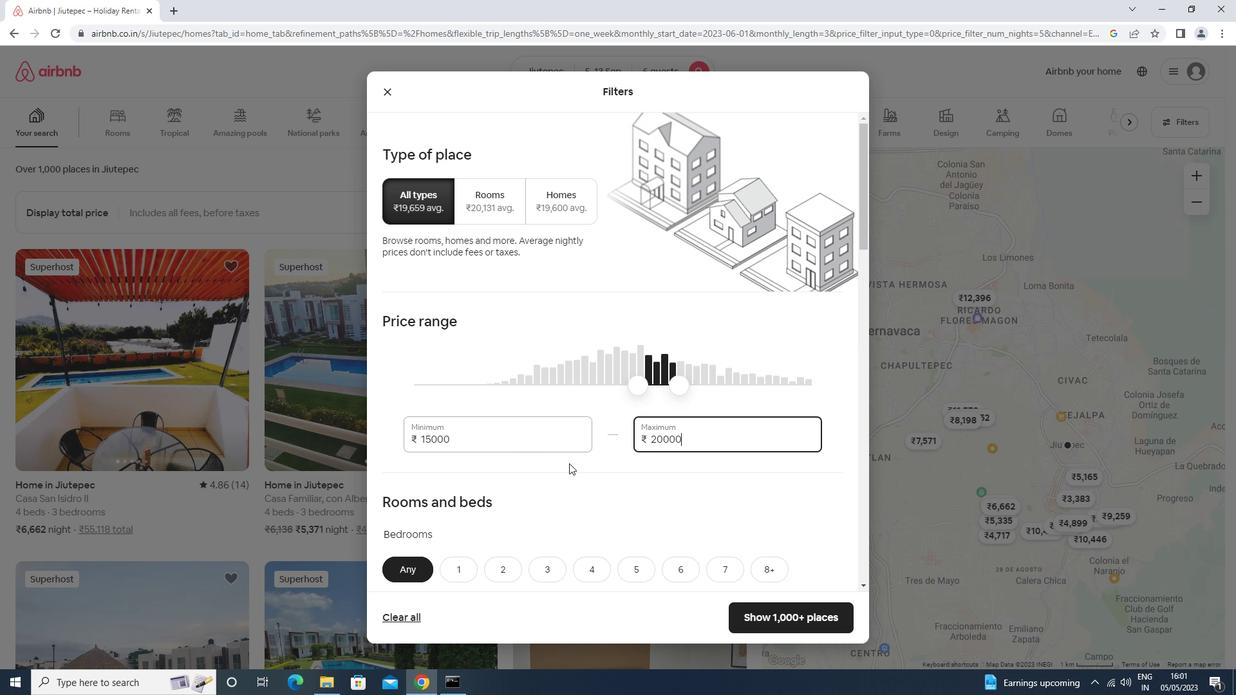 
Action: Mouse moved to (550, 253)
Screenshot: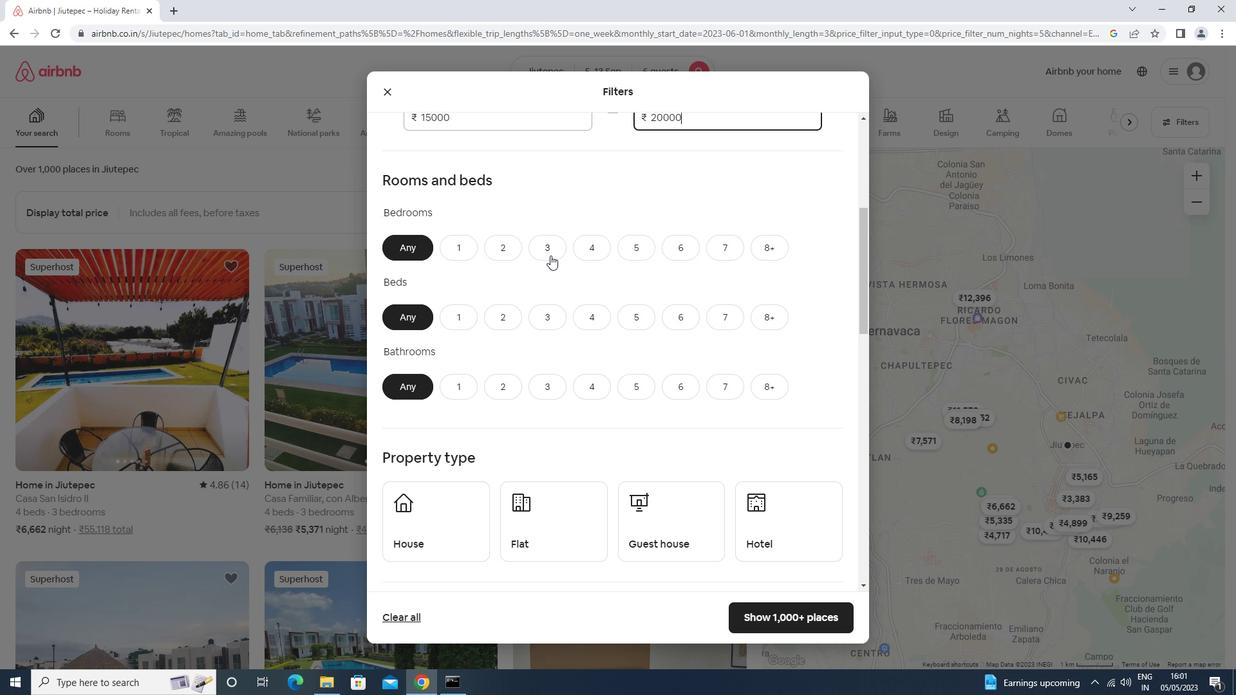 
Action: Mouse pressed left at (550, 253)
Screenshot: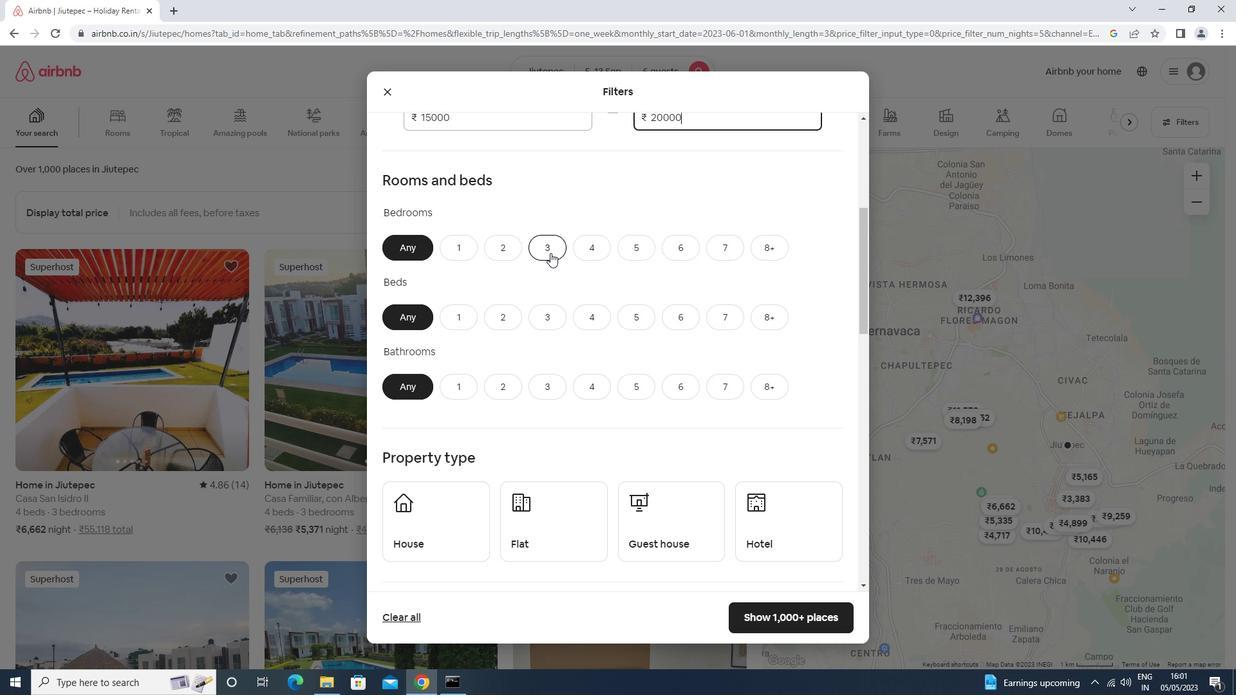 
Action: Mouse moved to (540, 311)
Screenshot: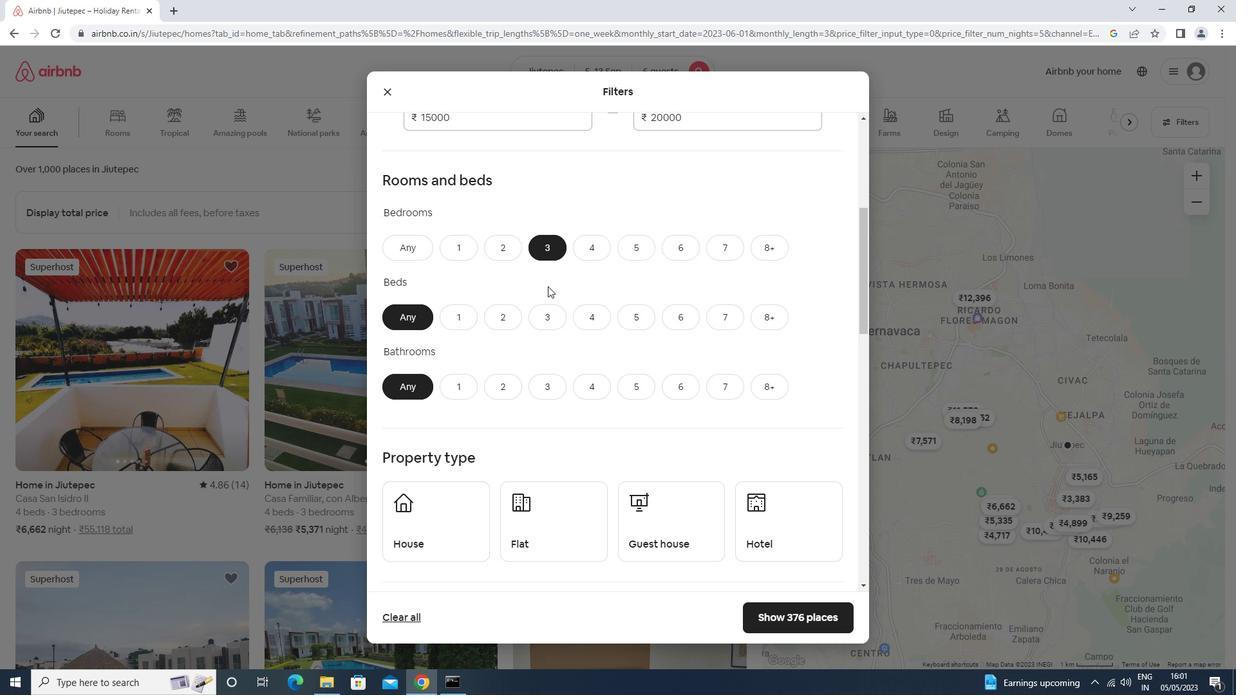 
Action: Mouse pressed left at (540, 311)
Screenshot: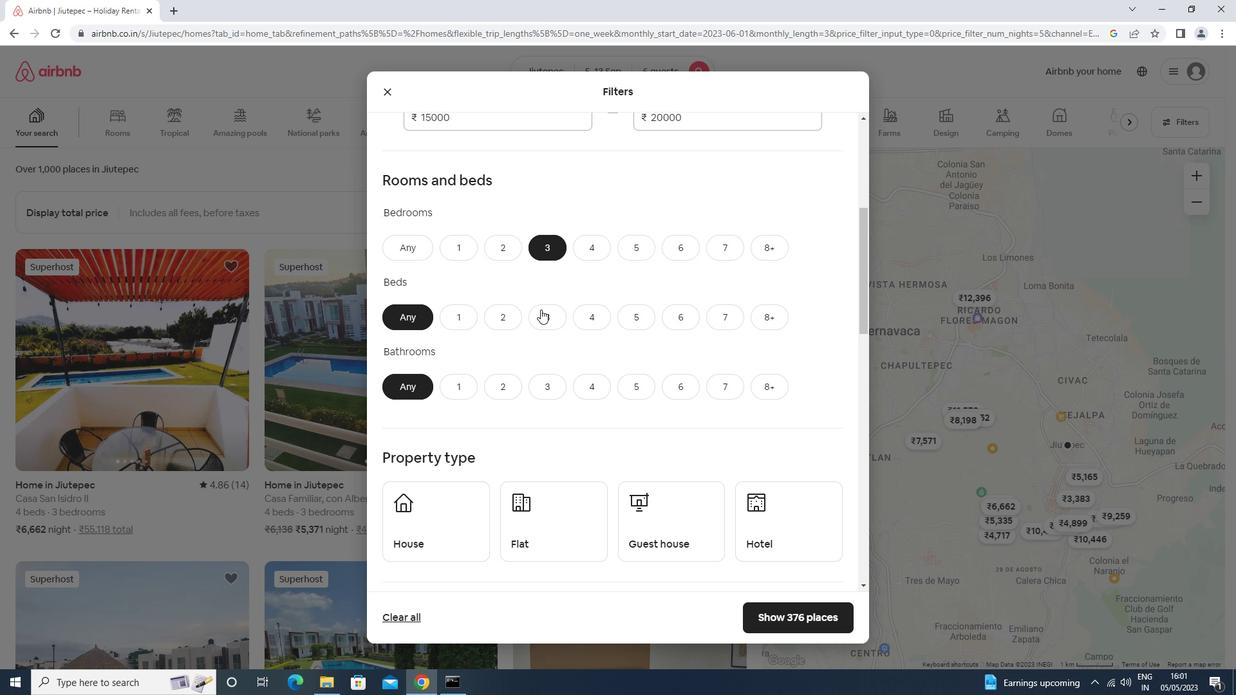 
Action: Mouse moved to (542, 384)
Screenshot: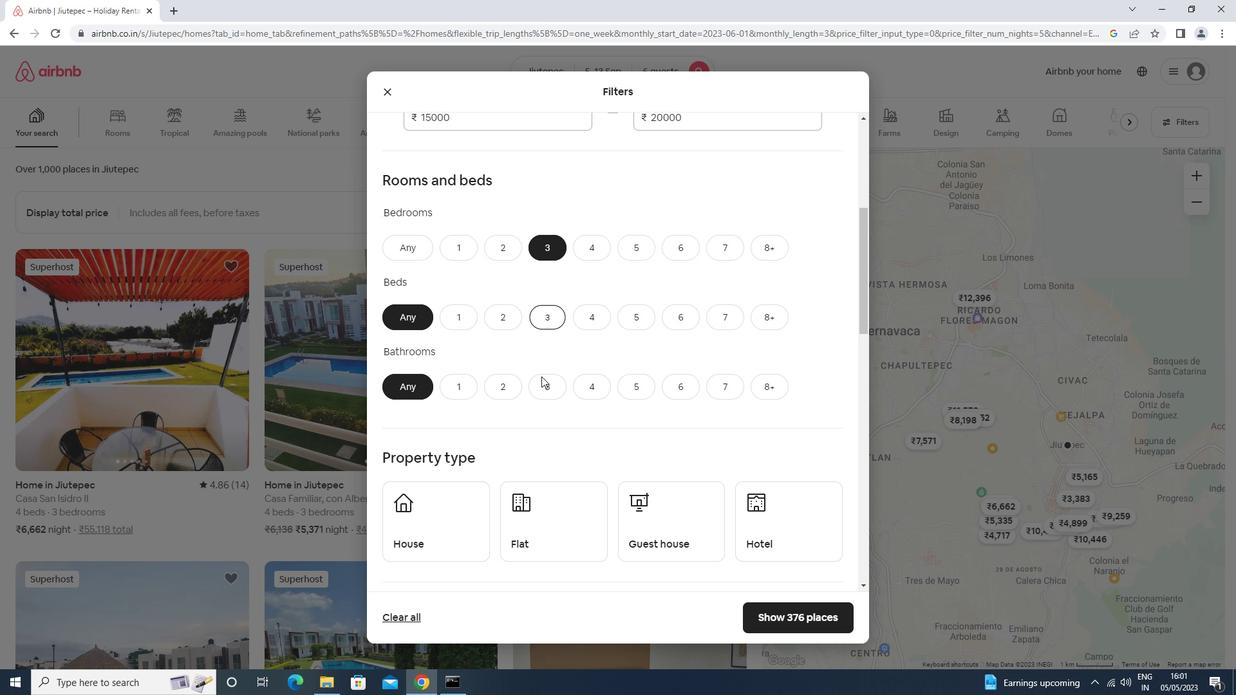 
Action: Mouse pressed left at (542, 384)
Screenshot: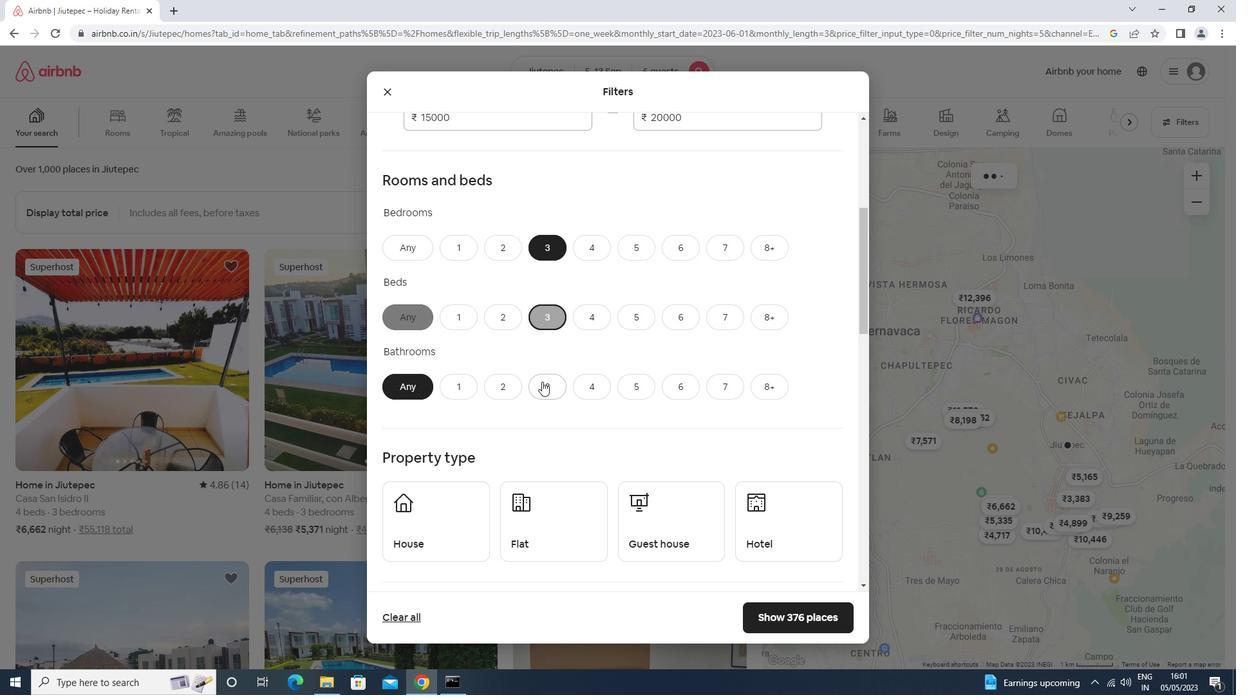 
Action: Mouse scrolled (542, 383) with delta (0, 0)
Screenshot: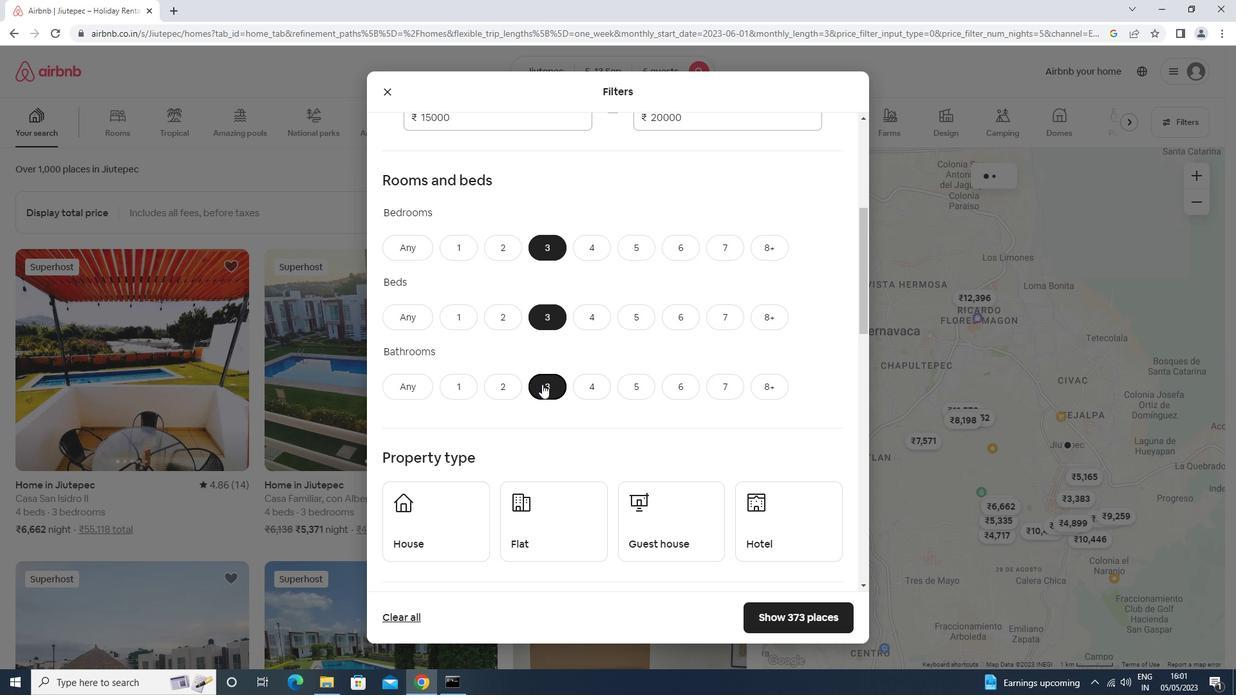 
Action: Mouse scrolled (542, 383) with delta (0, 0)
Screenshot: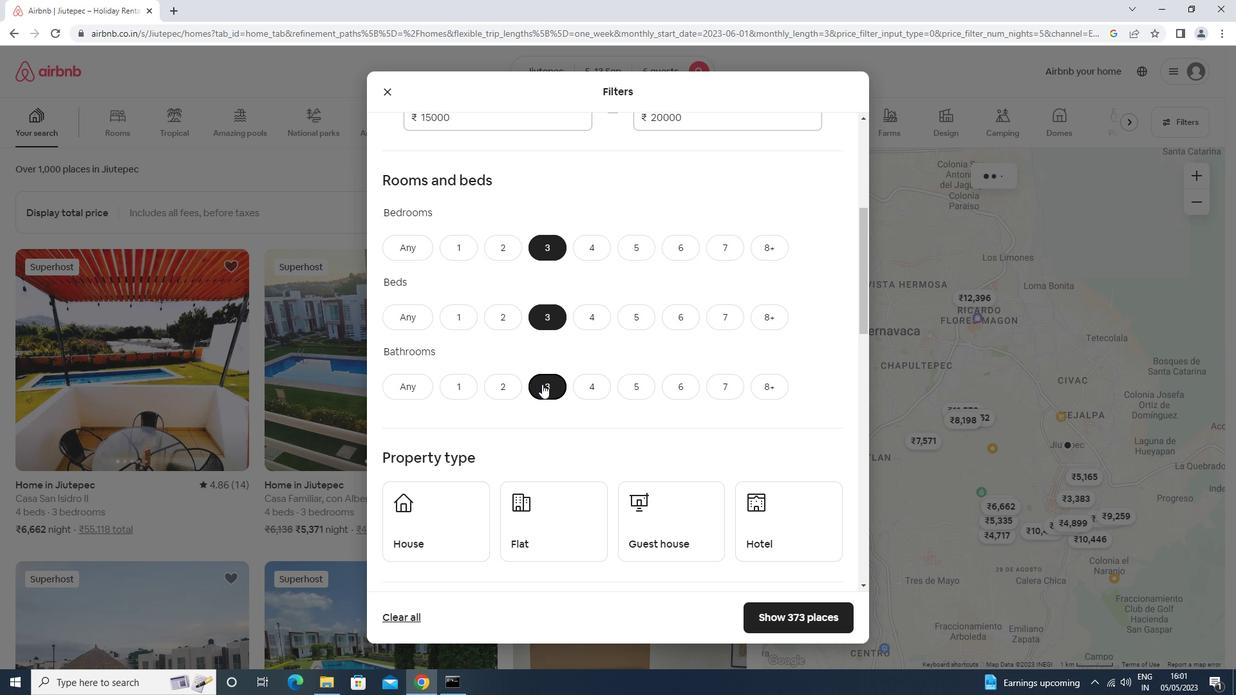 
Action: Mouse scrolled (542, 383) with delta (0, 0)
Screenshot: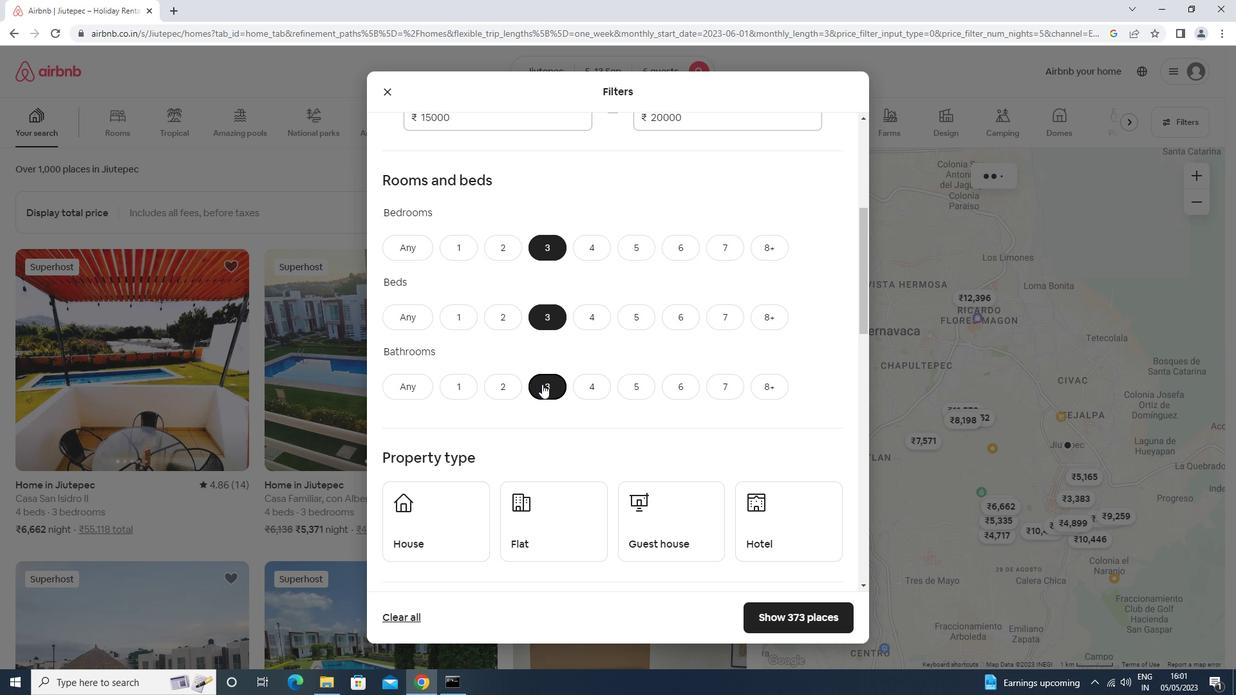 
Action: Mouse scrolled (542, 383) with delta (0, 0)
Screenshot: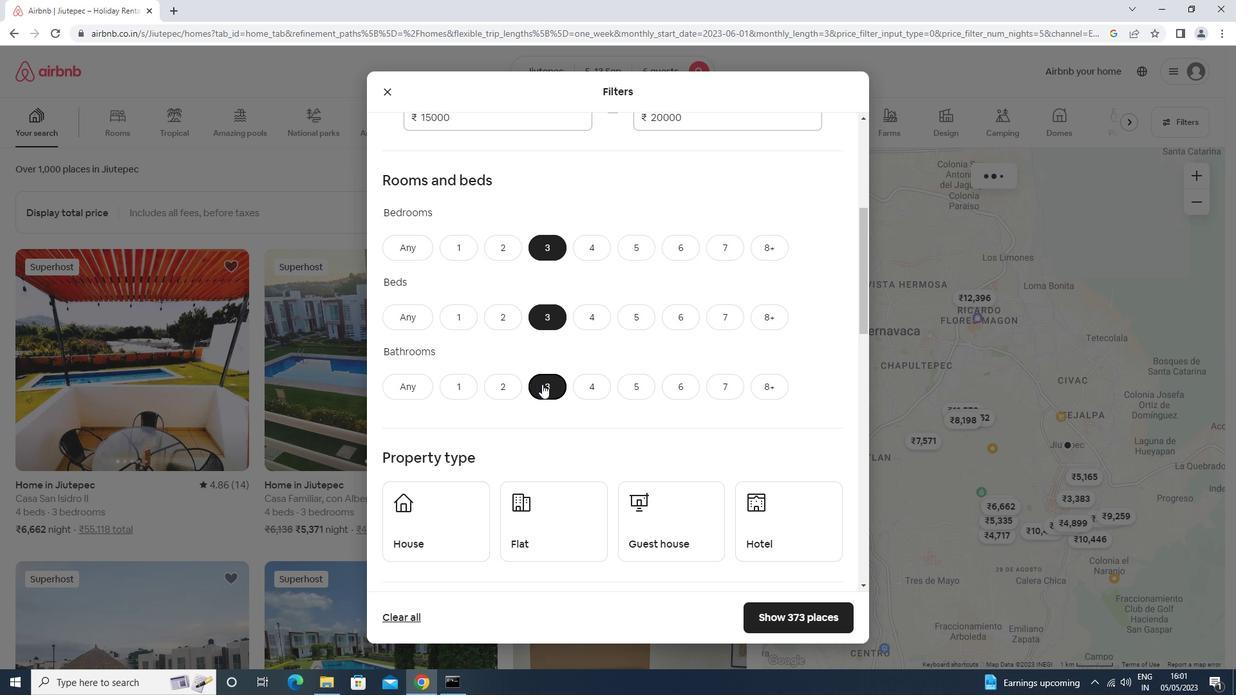 
Action: Mouse moved to (473, 278)
Screenshot: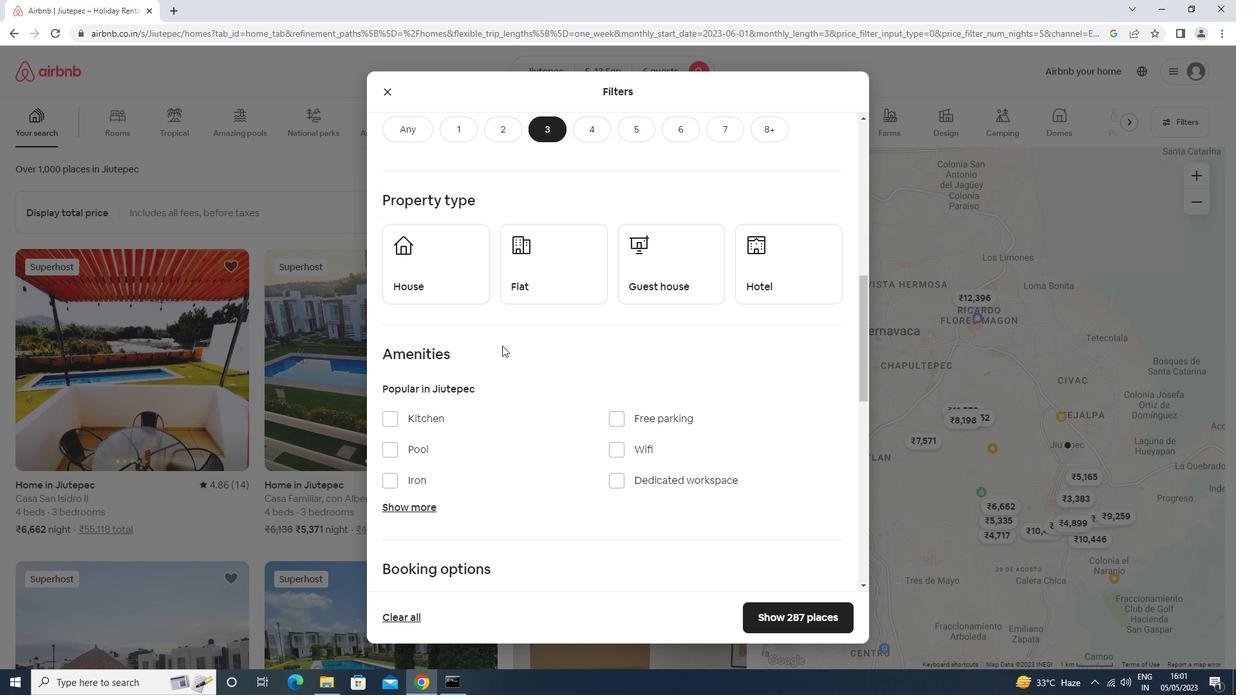 
Action: Mouse pressed left at (473, 278)
Screenshot: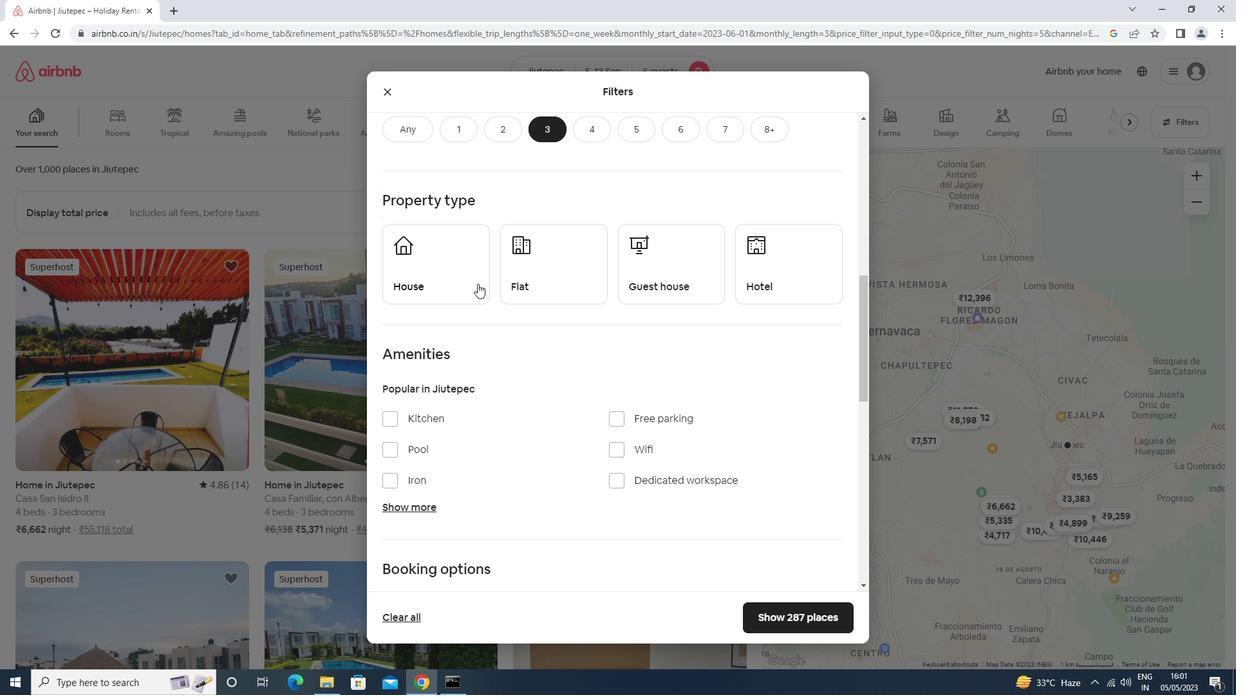 
Action: Mouse moved to (553, 274)
Screenshot: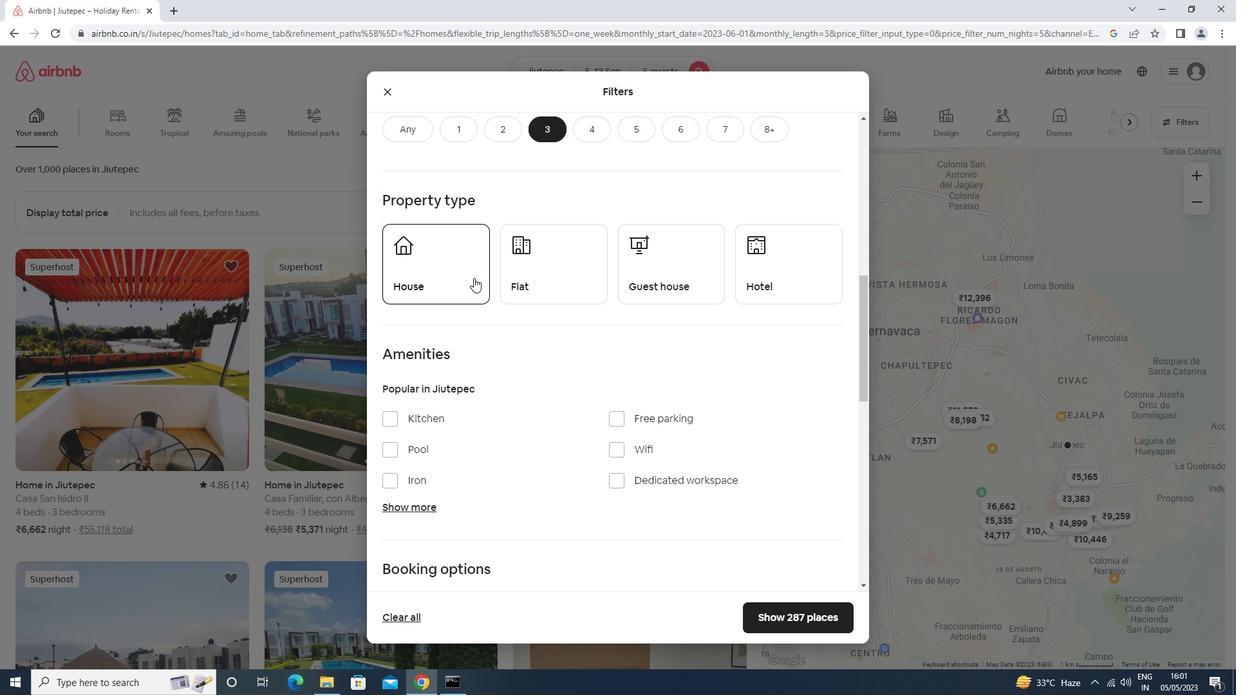 
Action: Mouse pressed left at (553, 274)
Screenshot: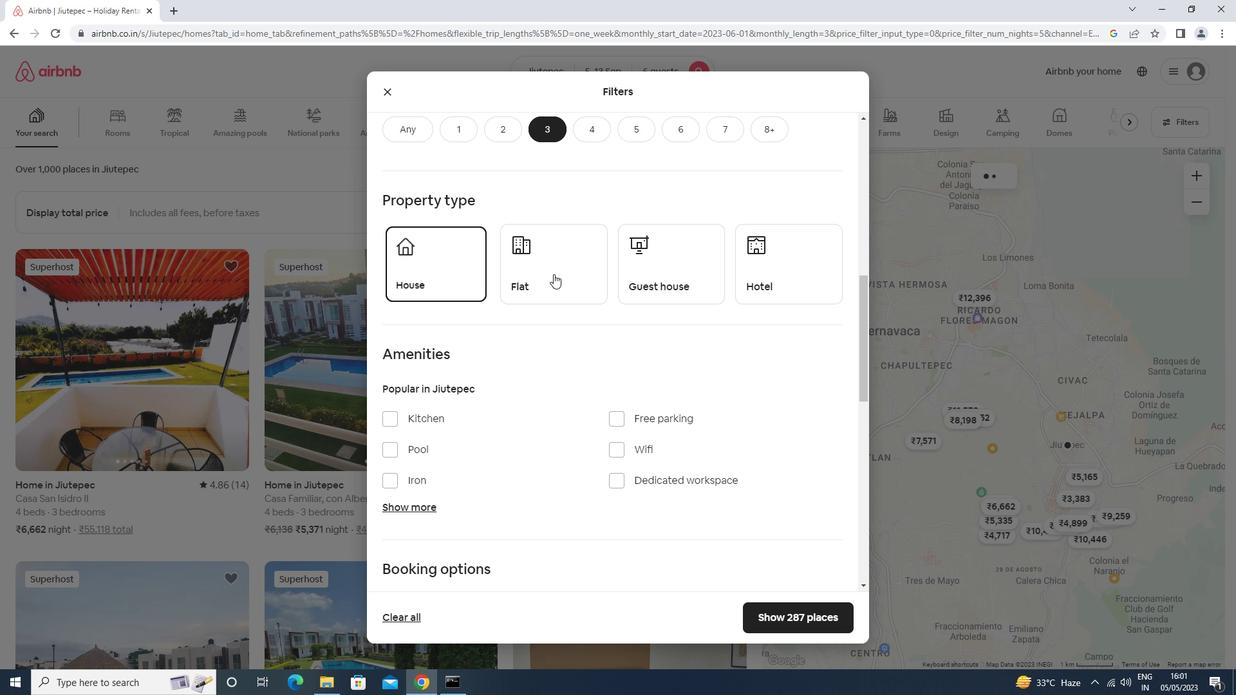 
Action: Mouse moved to (654, 274)
Screenshot: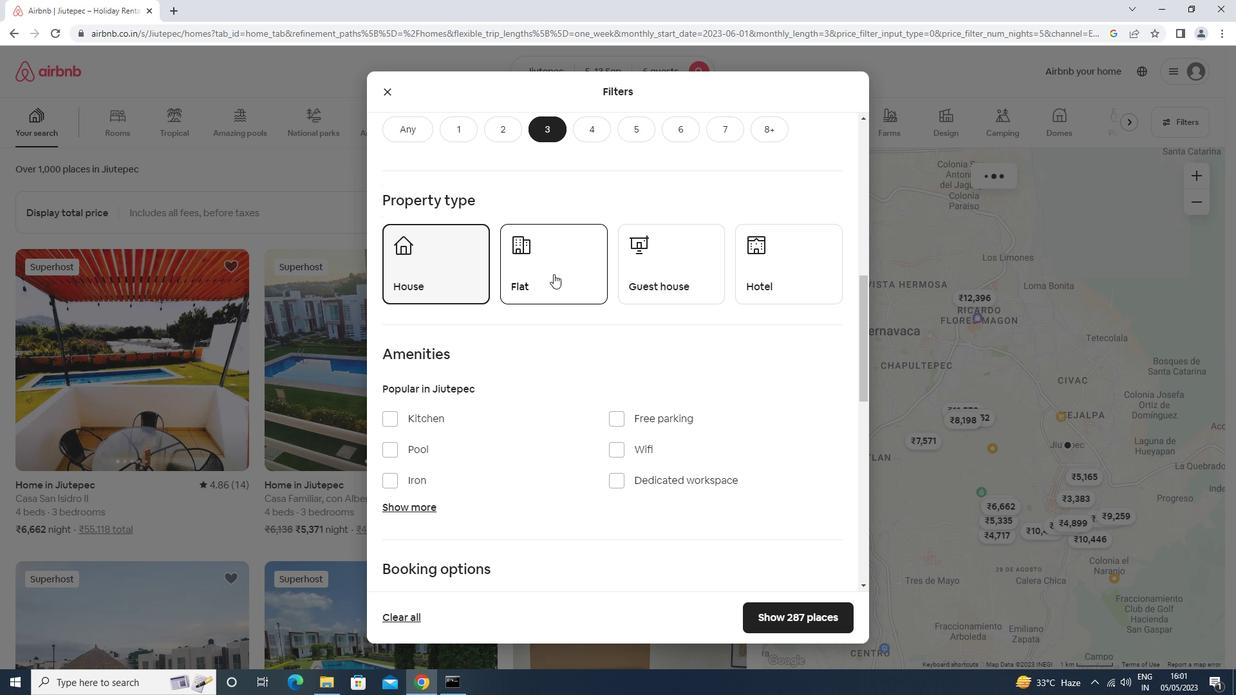 
Action: Mouse pressed left at (654, 274)
Screenshot: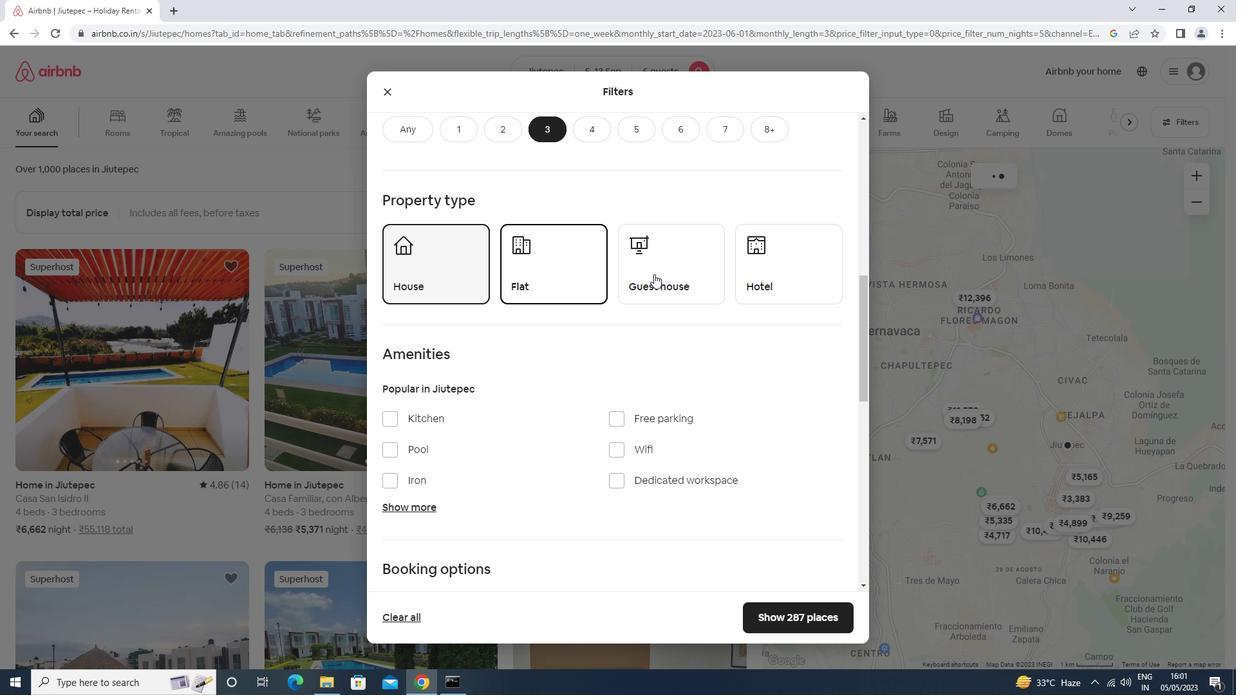 
Action: Mouse moved to (650, 280)
Screenshot: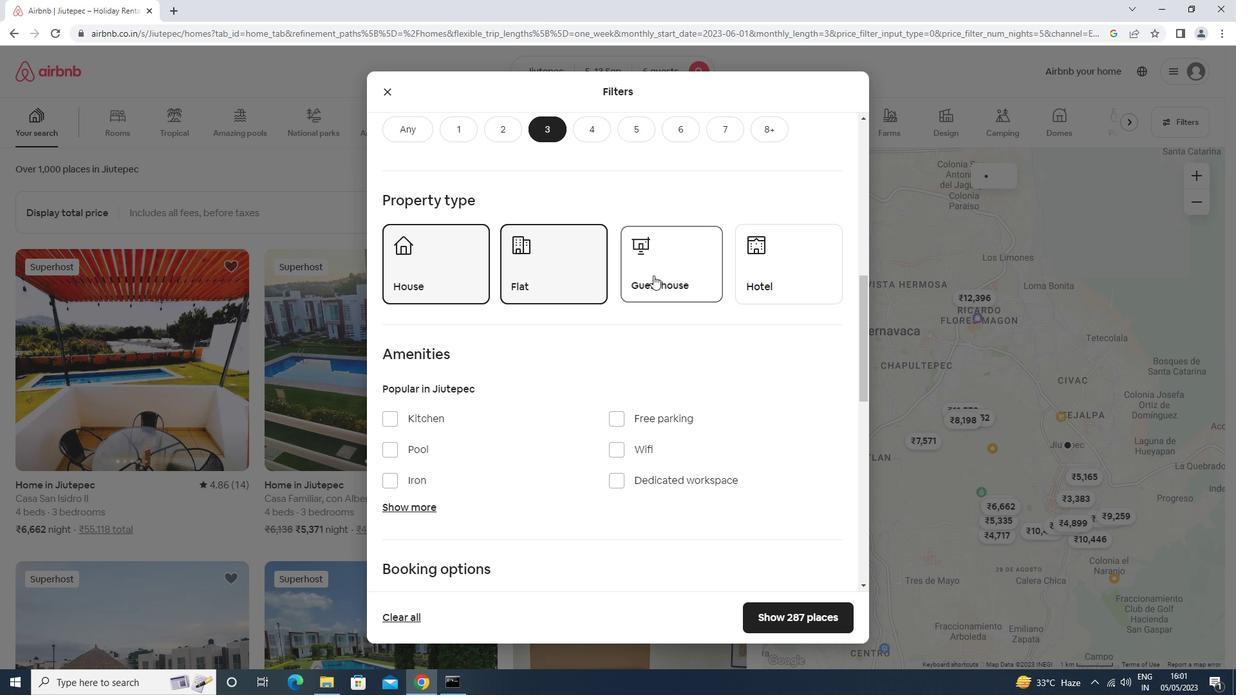 
Action: Mouse scrolled (650, 280) with delta (0, 0)
Screenshot: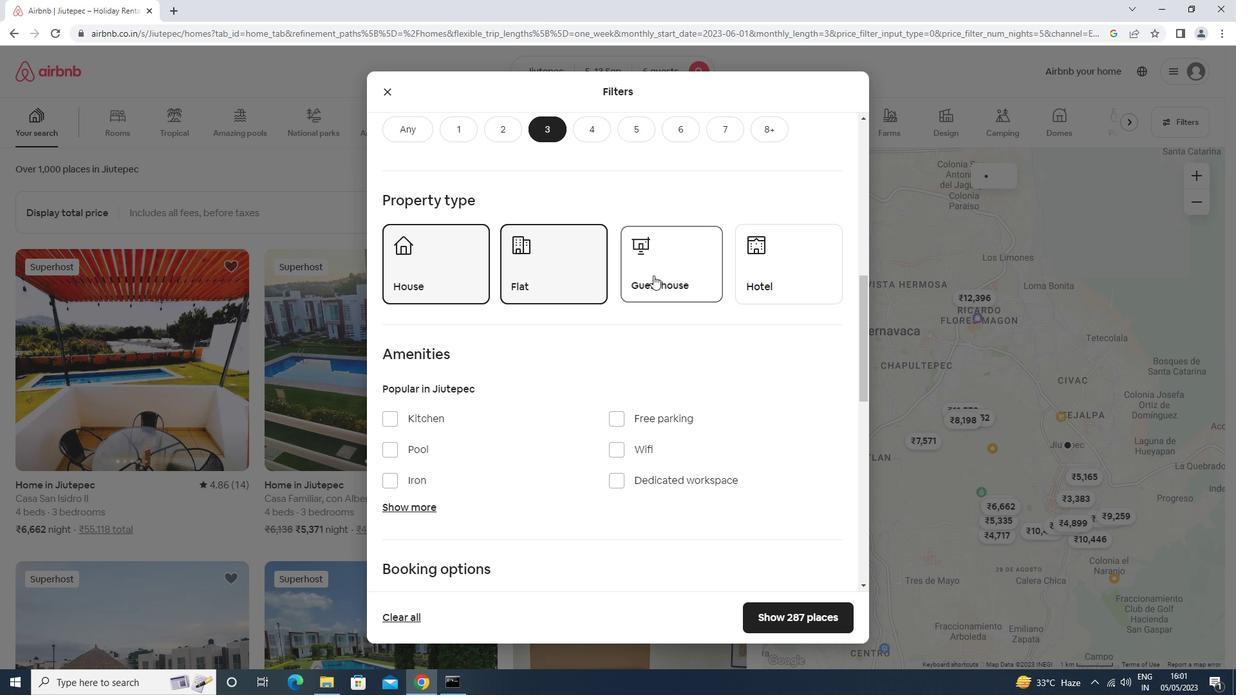 
Action: Mouse moved to (650, 281)
Screenshot: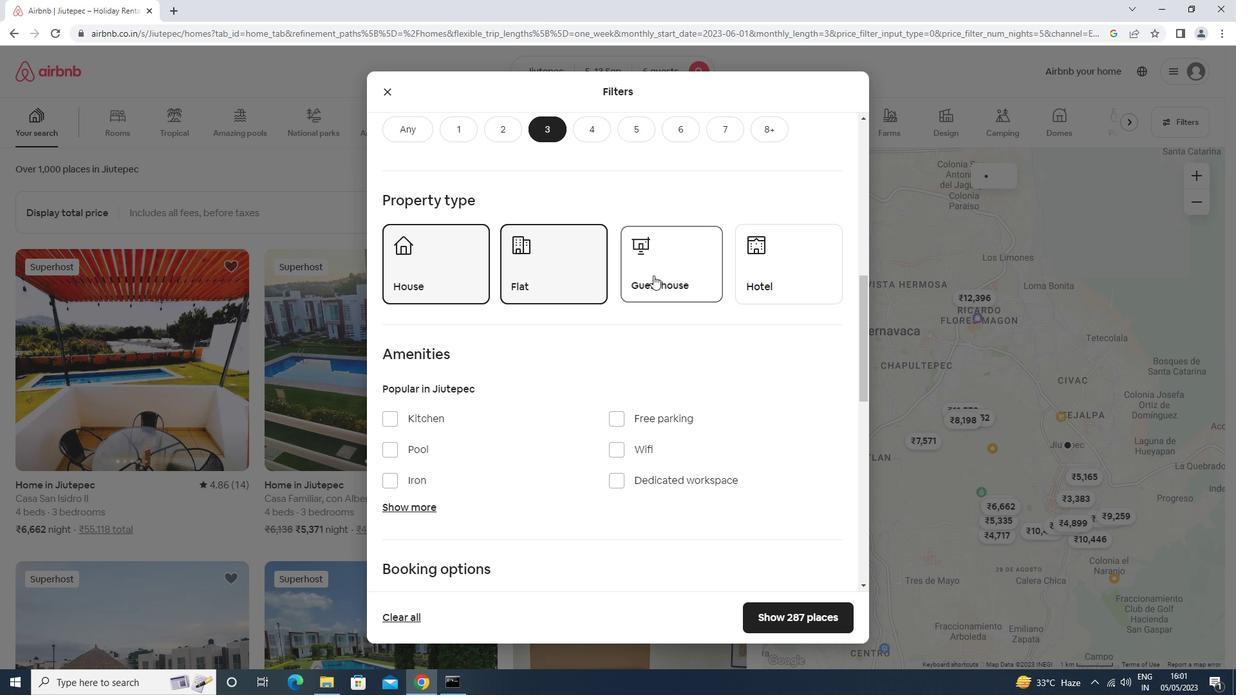 
Action: Mouse scrolled (650, 280) with delta (0, 0)
Screenshot: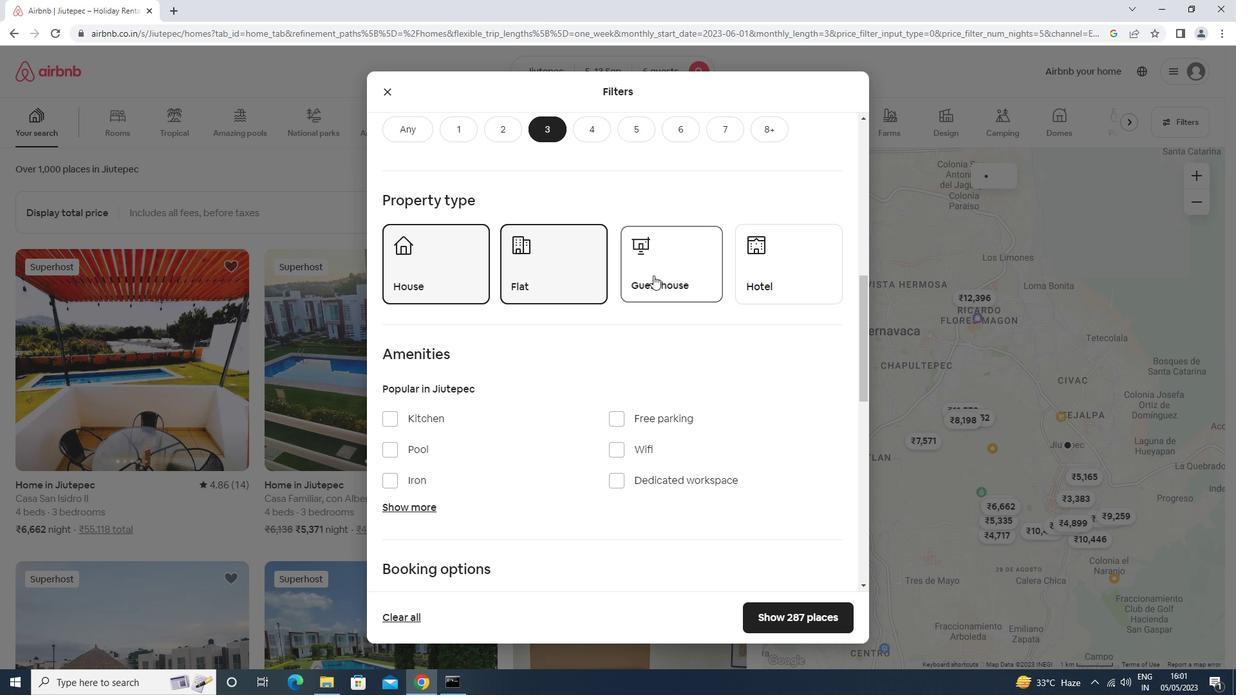 
Action: Mouse scrolled (650, 280) with delta (0, 0)
Screenshot: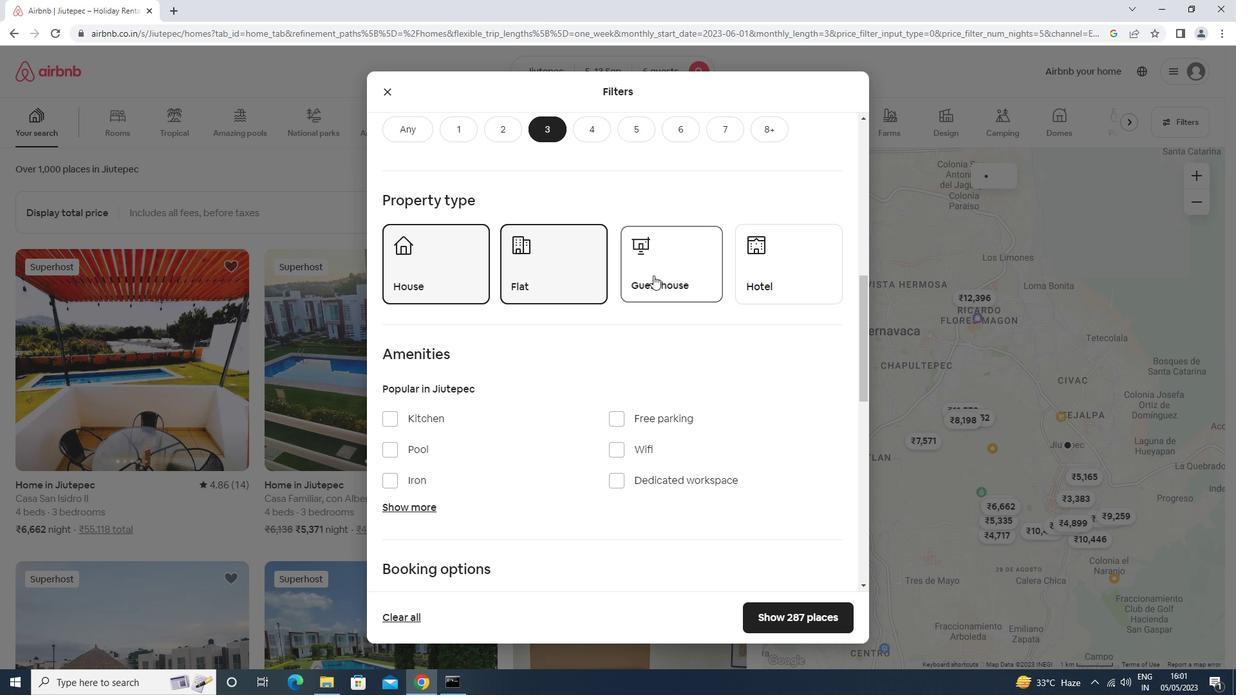 
Action: Mouse scrolled (650, 280) with delta (0, 0)
Screenshot: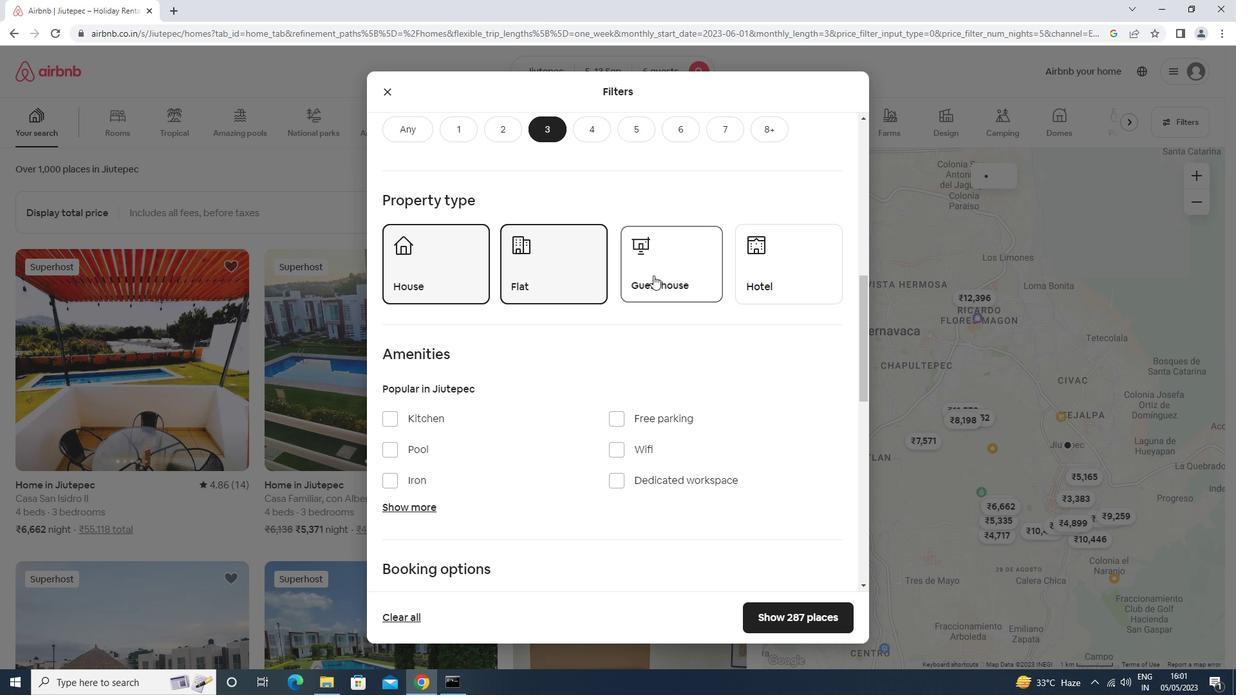 
Action: Mouse scrolled (650, 280) with delta (0, 0)
Screenshot: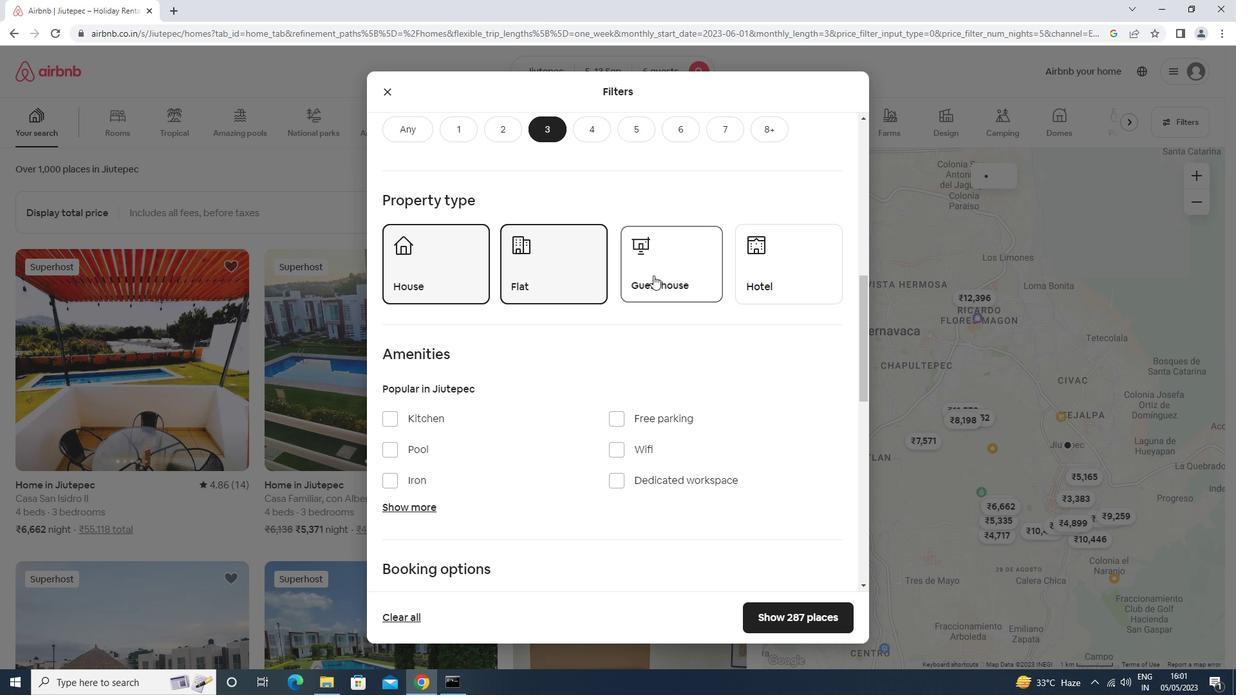 
Action: Mouse moved to (814, 330)
Screenshot: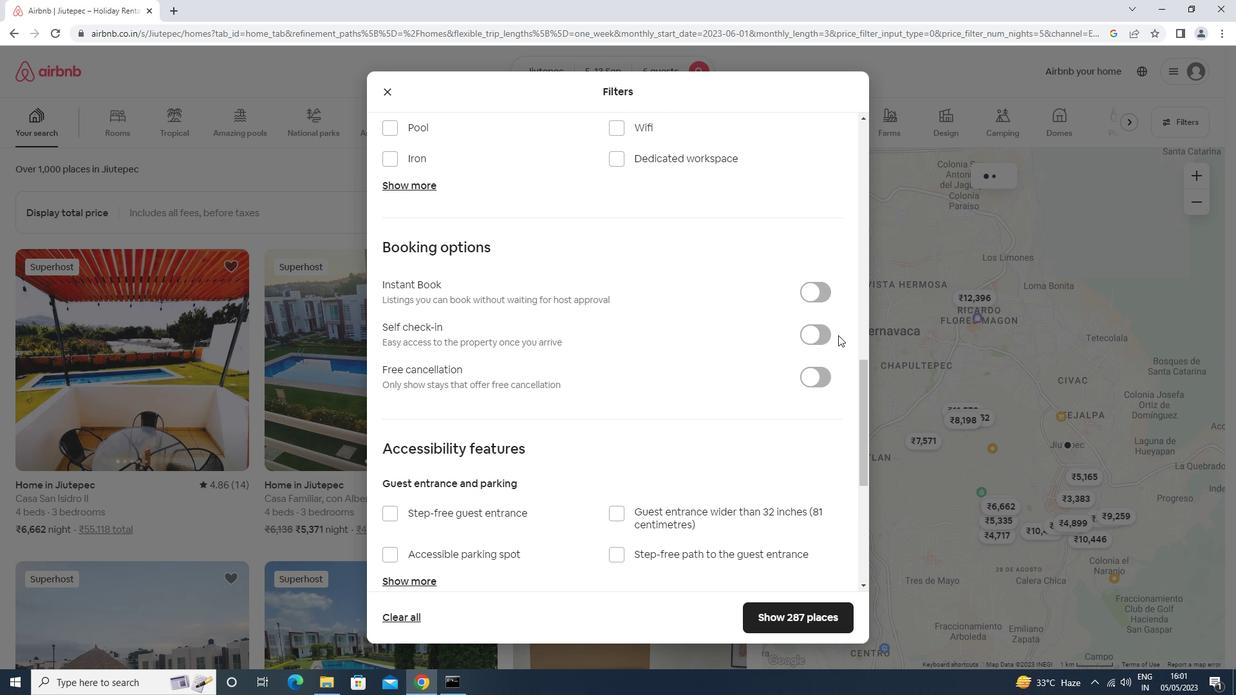 
Action: Mouse pressed left at (814, 330)
Screenshot: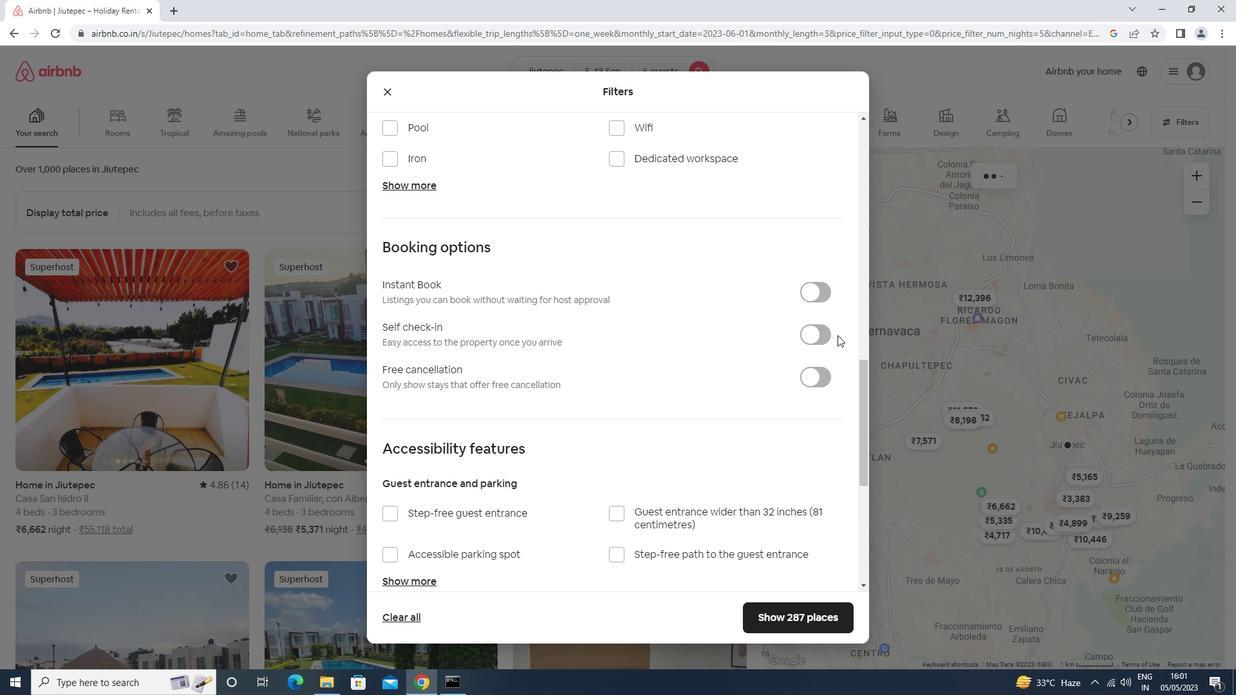 
Action: Mouse moved to (570, 477)
Screenshot: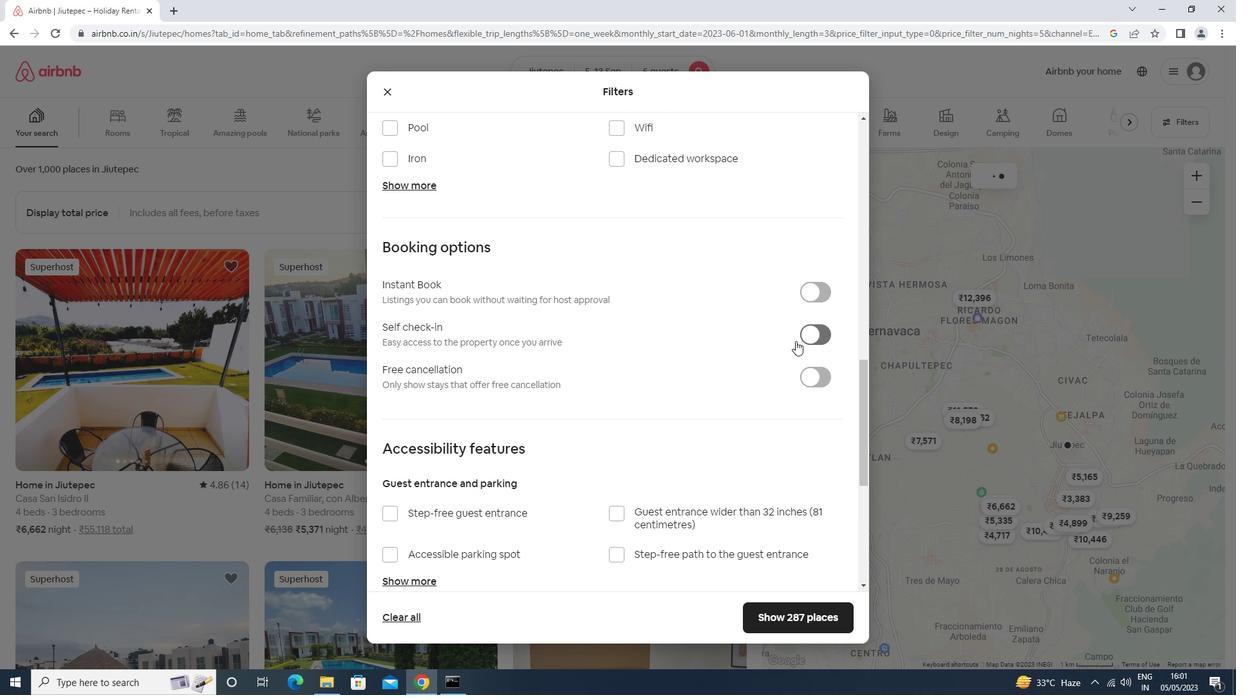 
Action: Mouse scrolled (570, 477) with delta (0, 0)
Screenshot: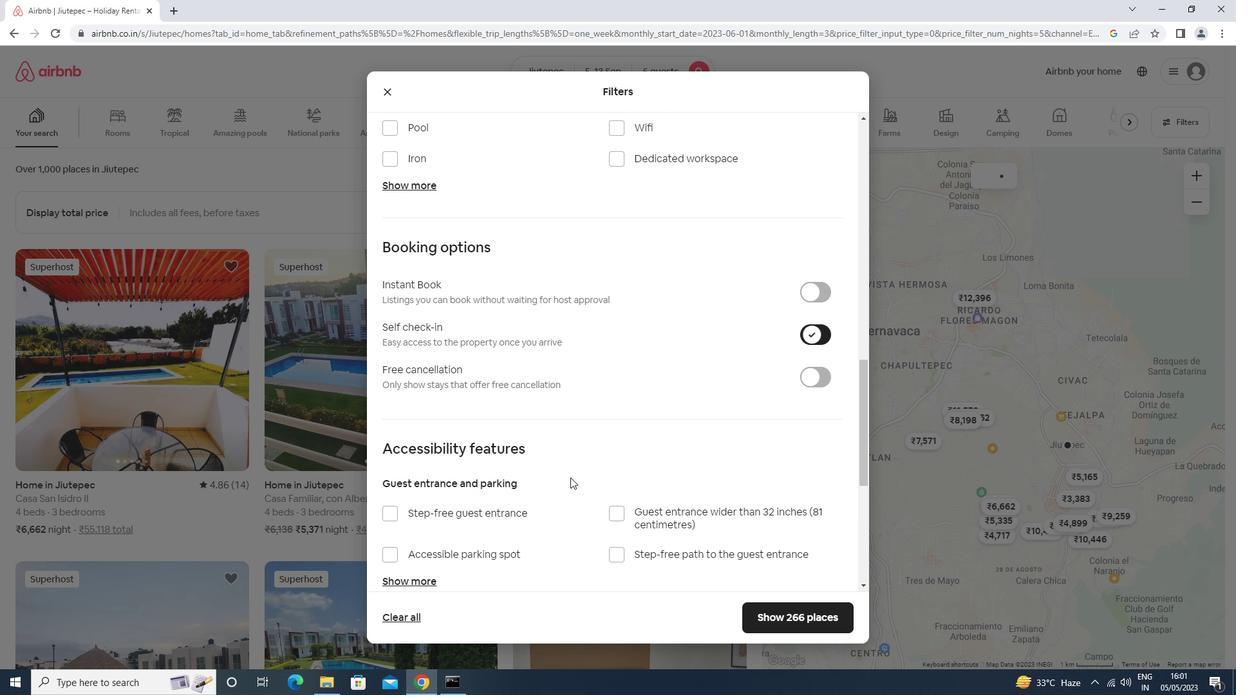 
Action: Mouse scrolled (570, 477) with delta (0, 0)
Screenshot: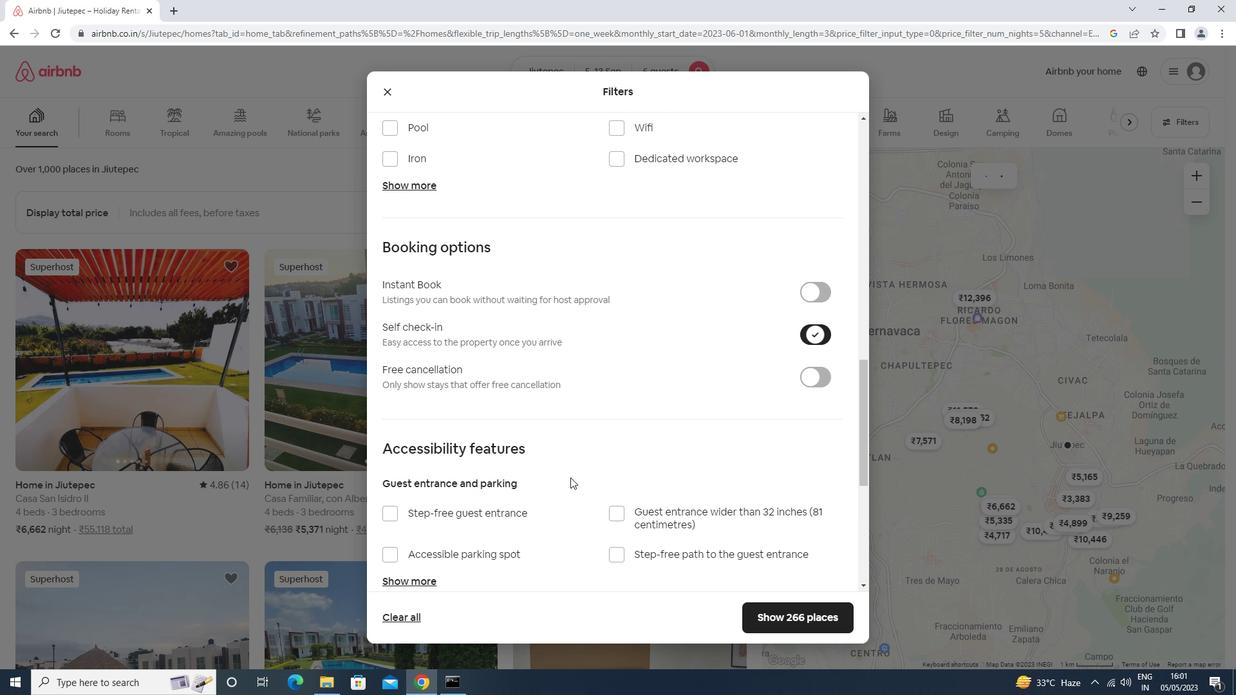 
Action: Mouse scrolled (570, 477) with delta (0, 0)
Screenshot: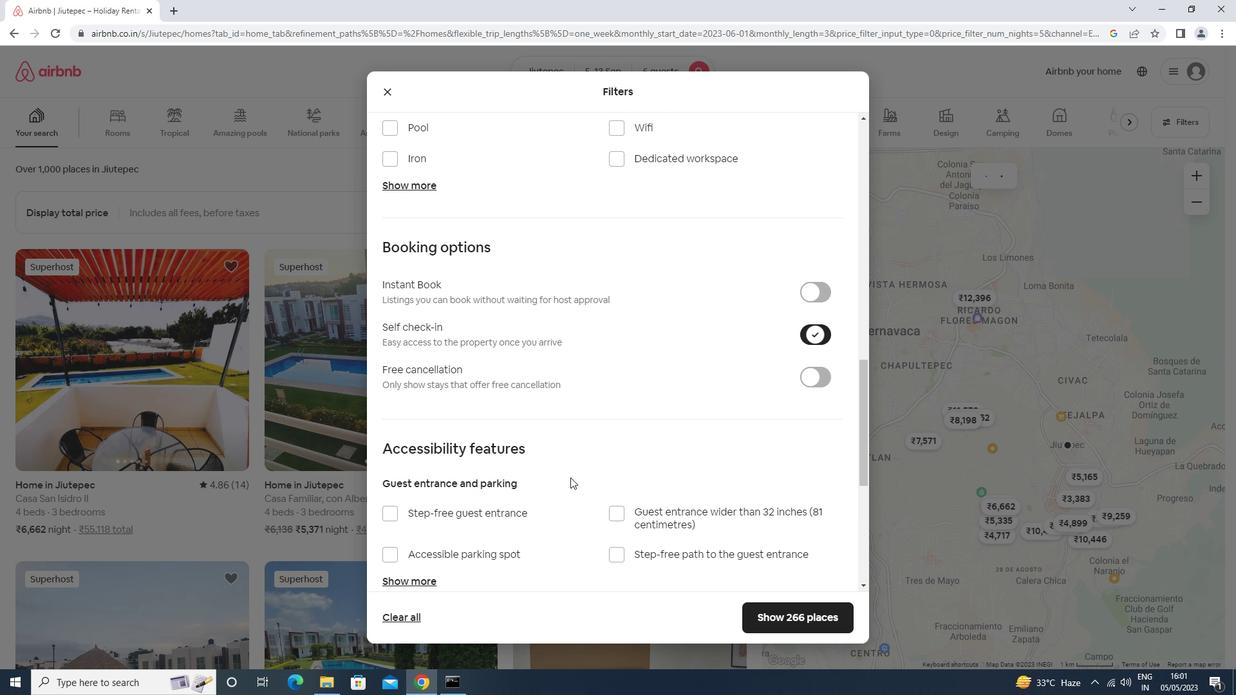
Action: Mouse scrolled (570, 477) with delta (0, 0)
Screenshot: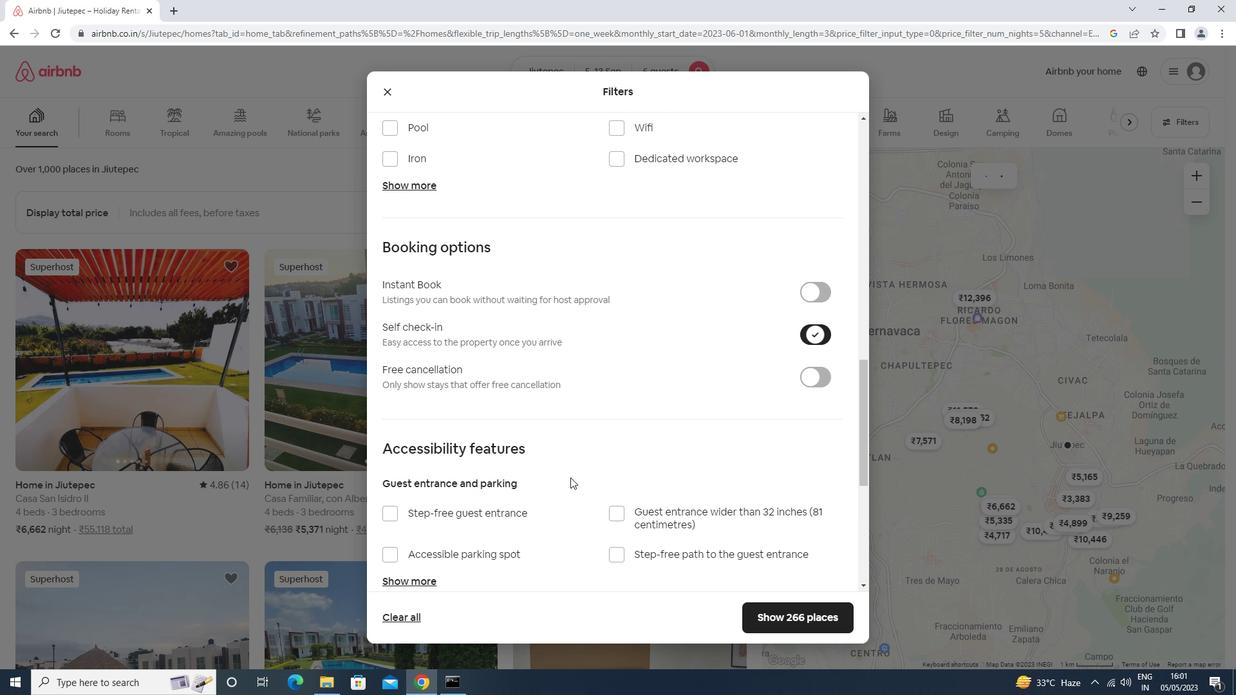 
Action: Mouse scrolled (570, 477) with delta (0, 0)
Screenshot: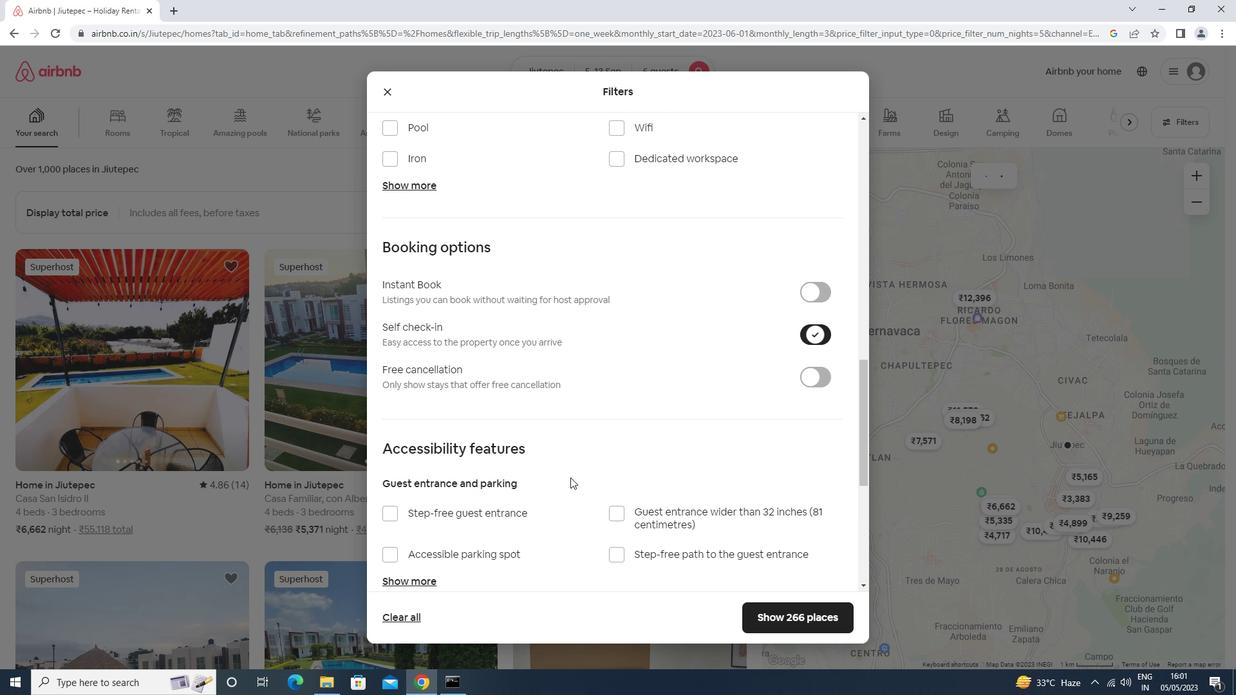 
Action: Mouse scrolled (570, 477) with delta (0, 0)
Screenshot: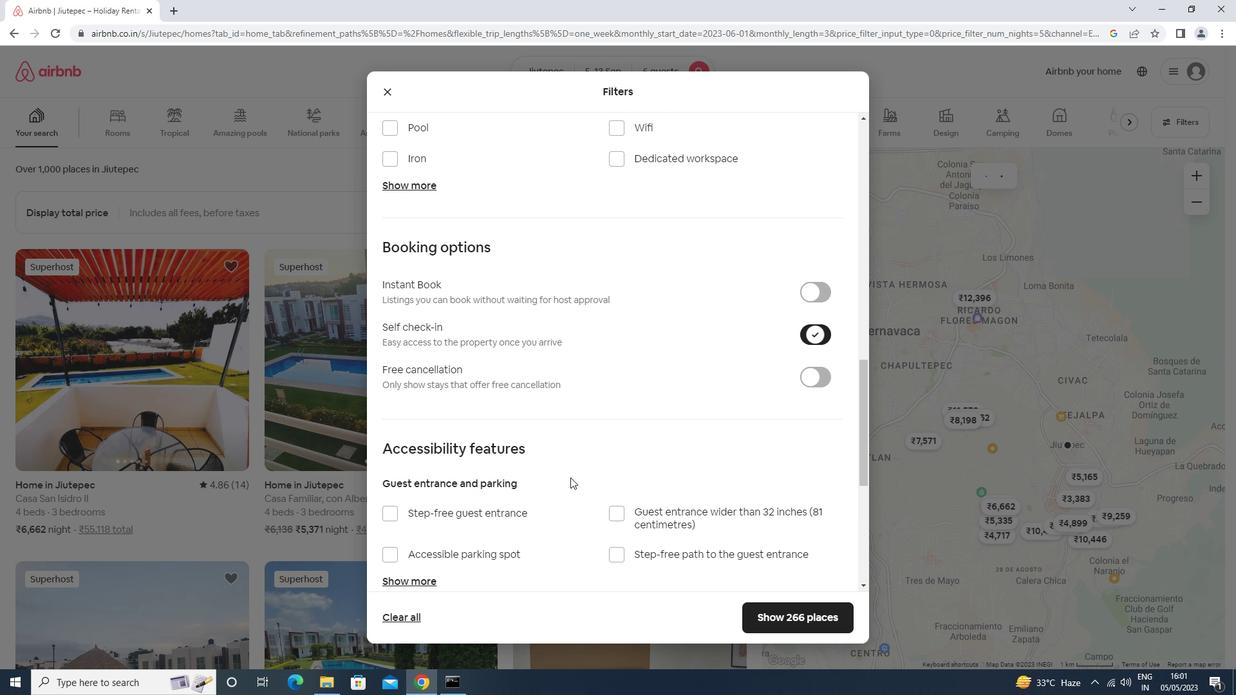 
Action: Mouse moved to (458, 496)
Screenshot: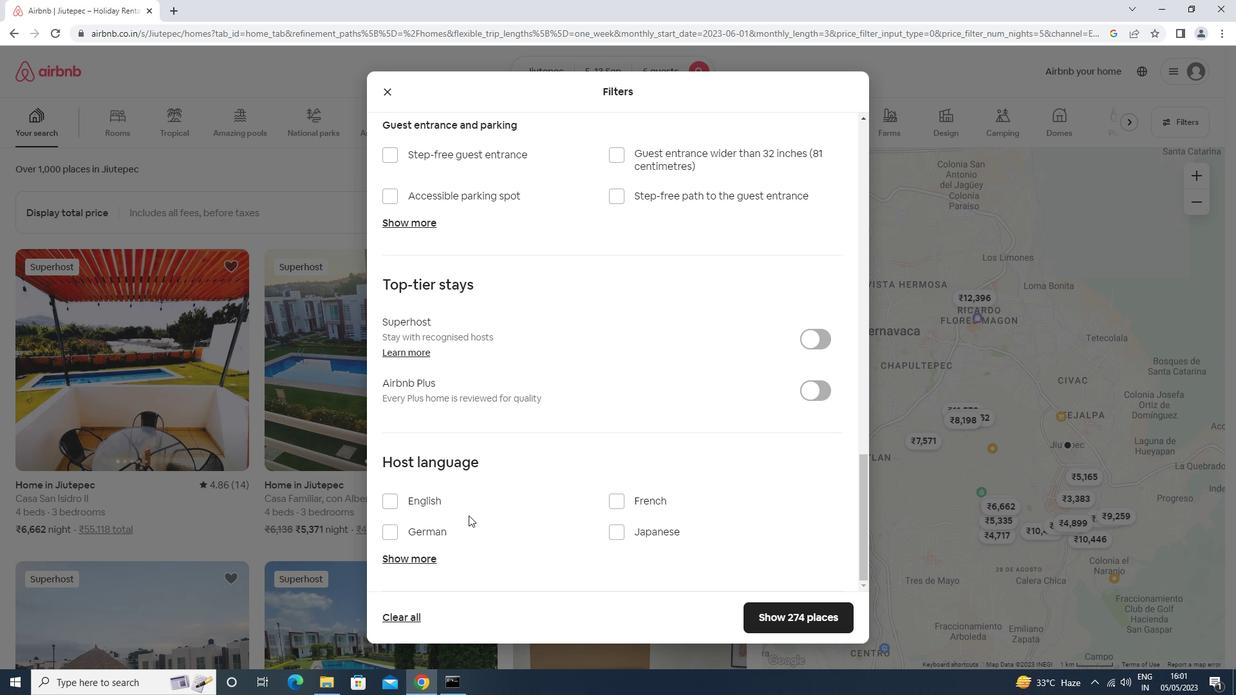 
Action: Mouse pressed left at (458, 496)
Screenshot: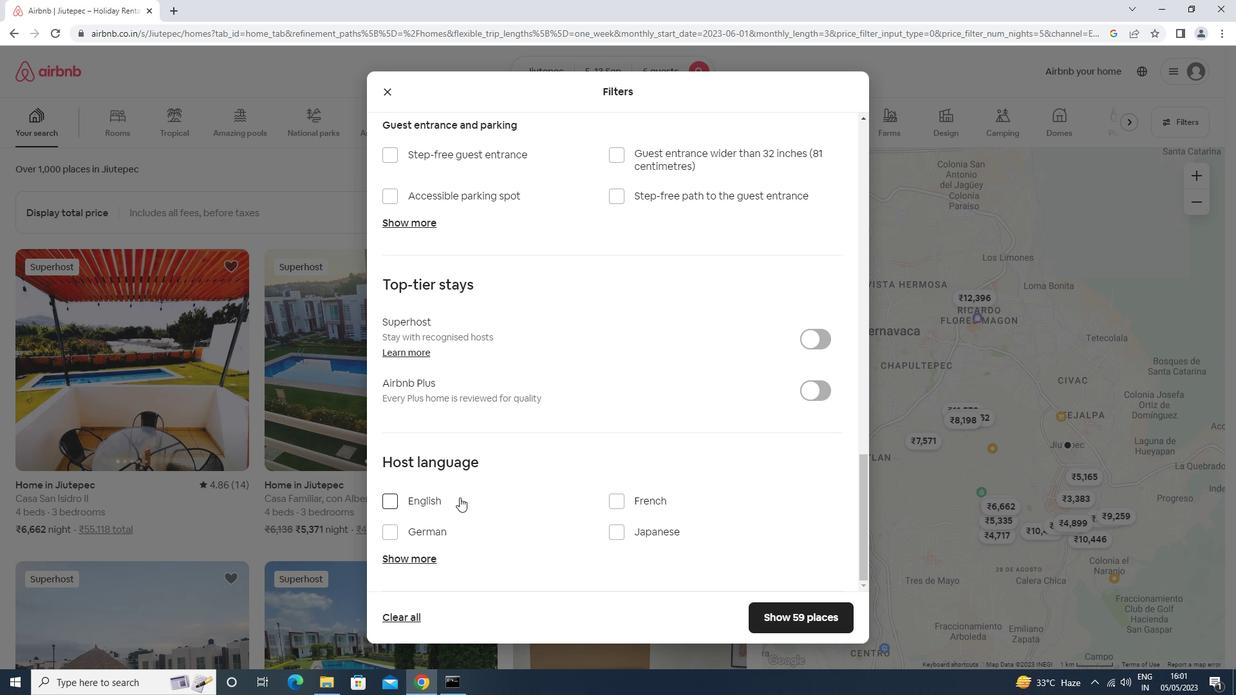 
Action: Mouse moved to (804, 623)
Screenshot: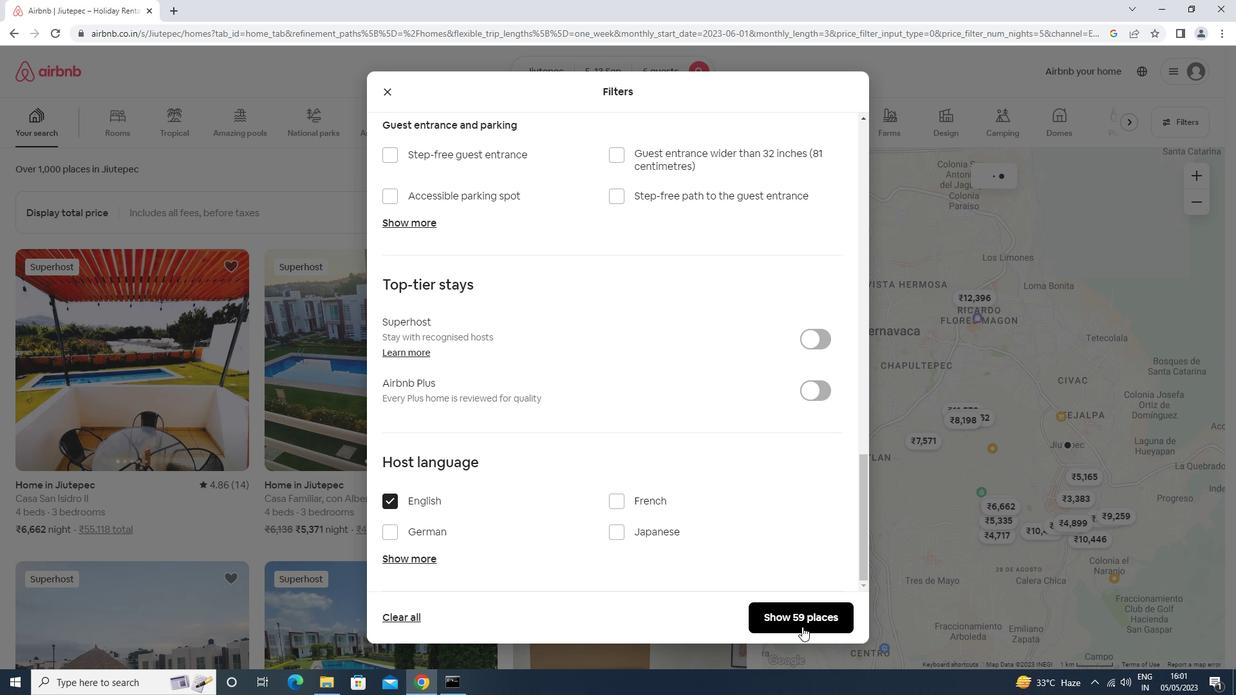 
Action: Mouse pressed left at (804, 623)
Screenshot: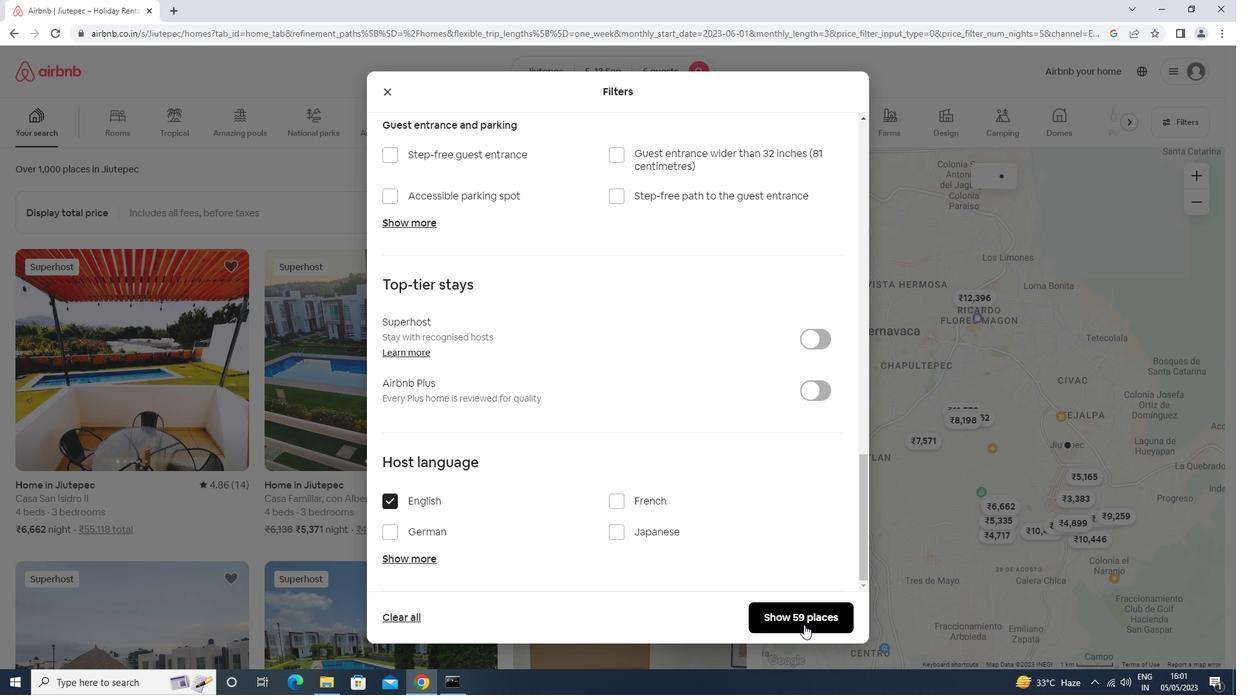 
